 Task: Find connections with filter location Biswān with filter topic #Businesswith filter profile language English with filter current company NoBroker.com with filter school SOA University Corporate Relation with filter industry Restaurants with filter service category Translation with filter keywords title Landscaping Worker
Action: Mouse moved to (505, 57)
Screenshot: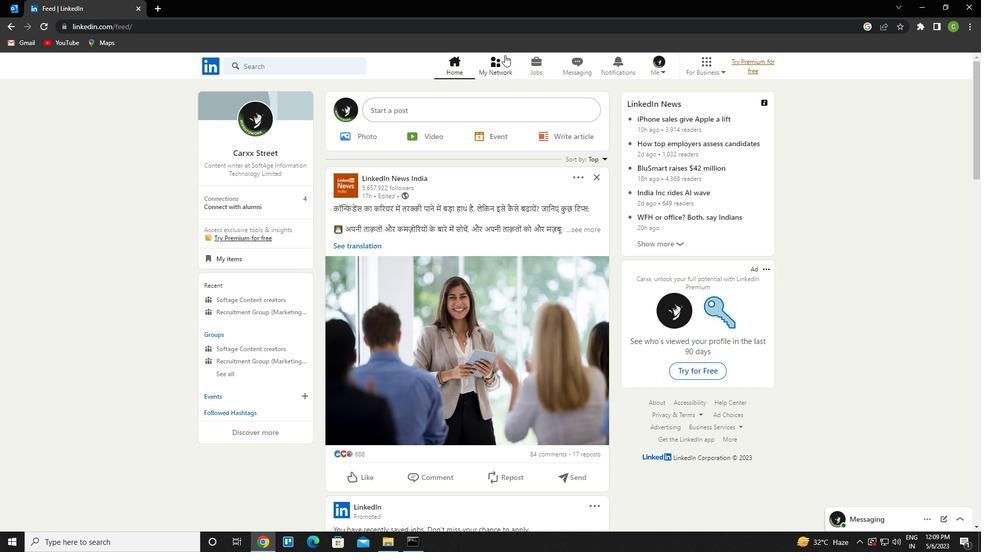 
Action: Mouse pressed left at (505, 57)
Screenshot: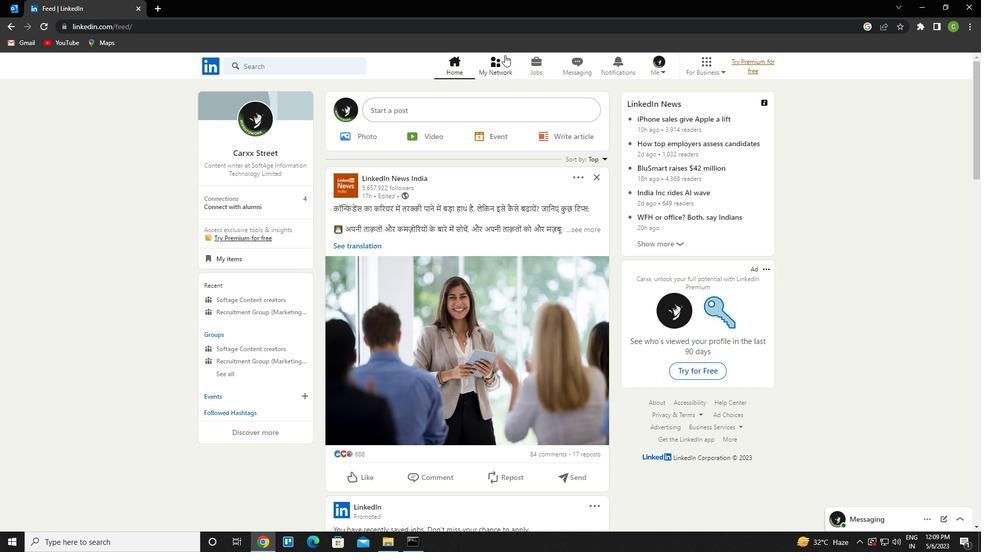 
Action: Mouse moved to (292, 126)
Screenshot: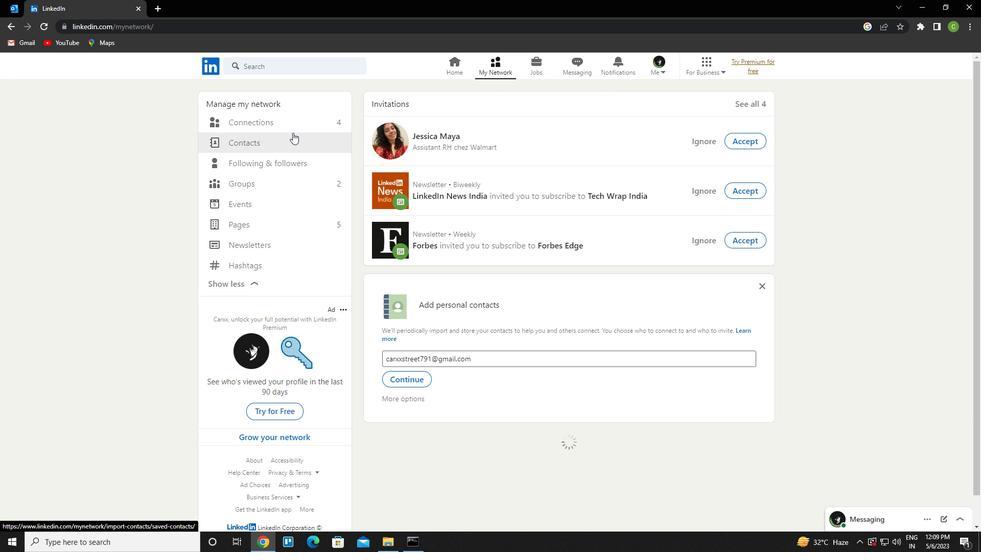 
Action: Mouse pressed left at (292, 126)
Screenshot: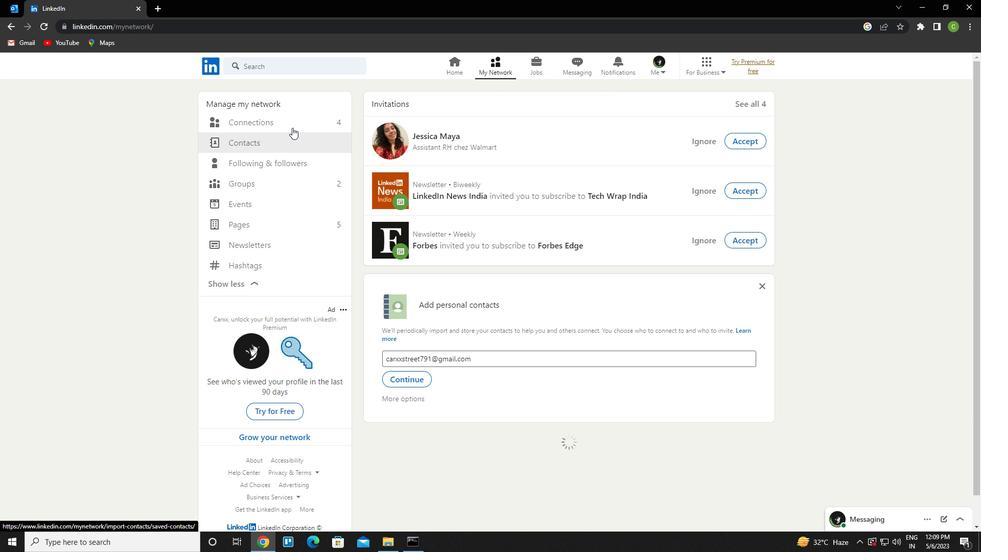 
Action: Mouse moved to (570, 123)
Screenshot: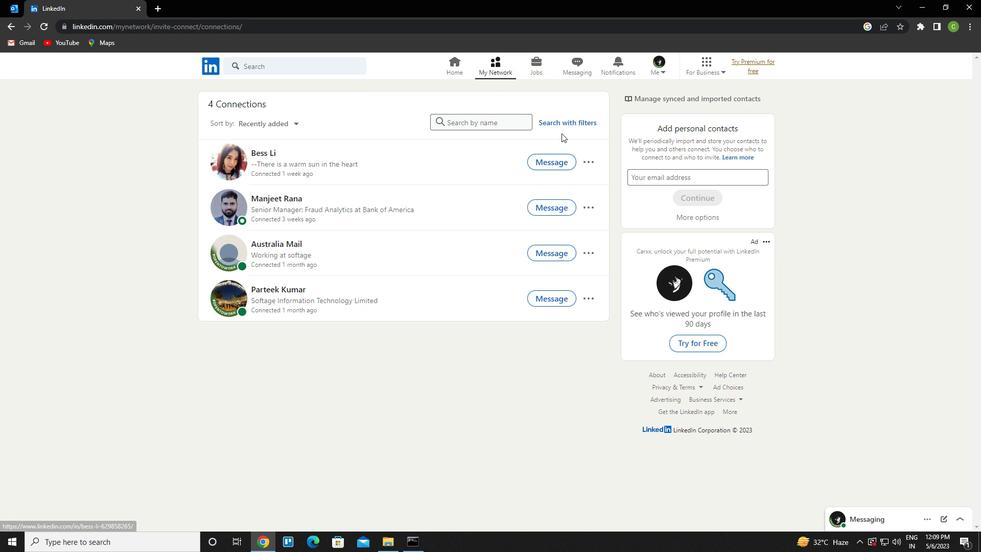 
Action: Mouse pressed left at (570, 123)
Screenshot: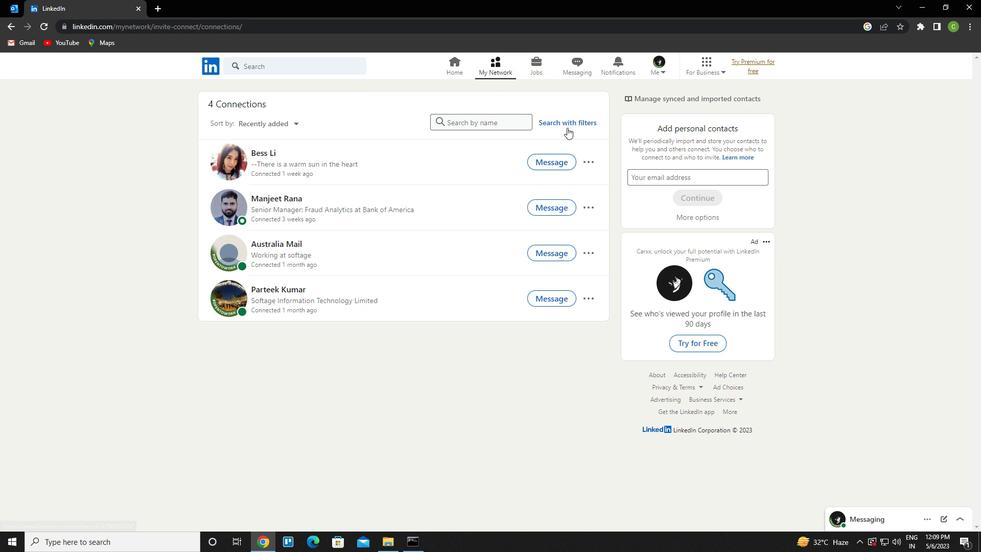 
Action: Mouse moved to (521, 95)
Screenshot: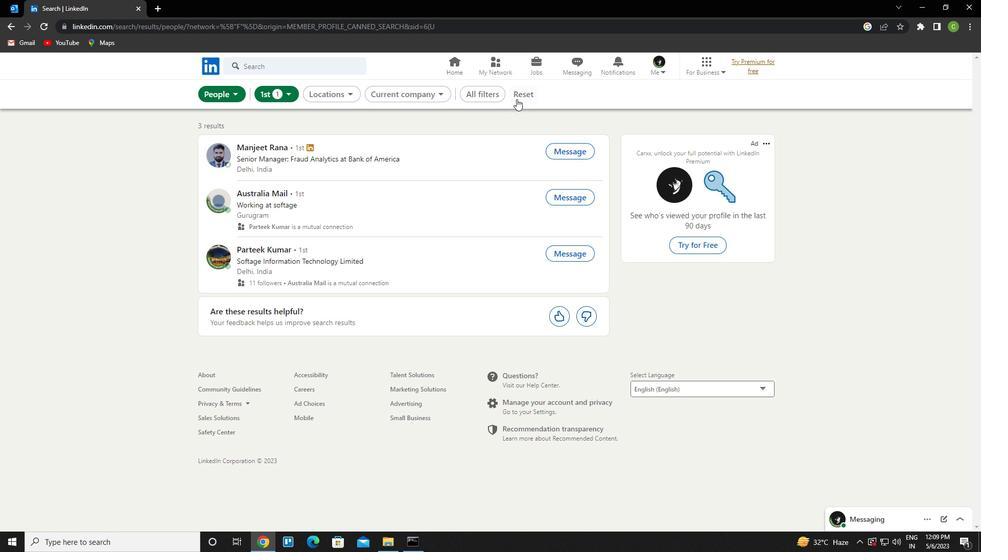
Action: Mouse pressed left at (521, 95)
Screenshot: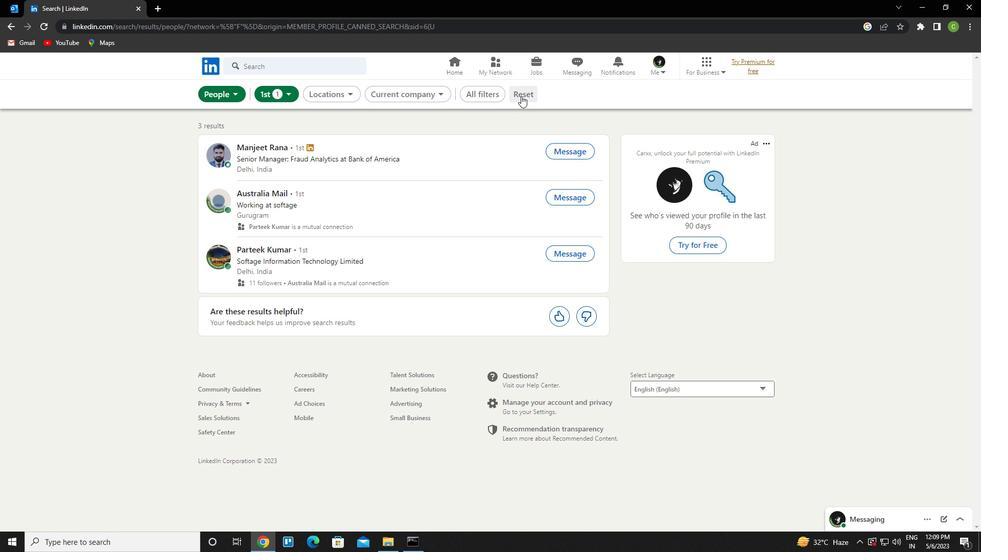 
Action: Mouse moved to (504, 95)
Screenshot: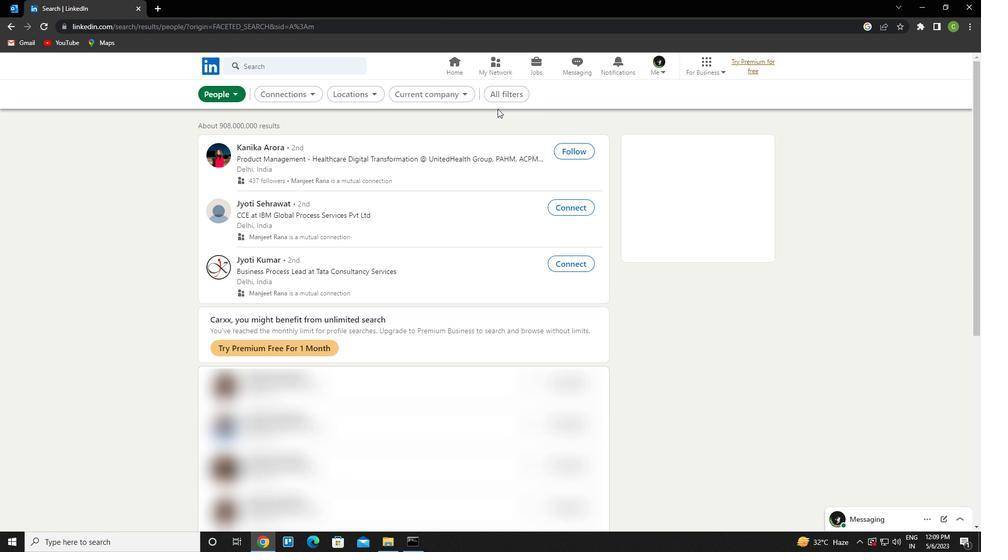 
Action: Mouse pressed left at (504, 95)
Screenshot: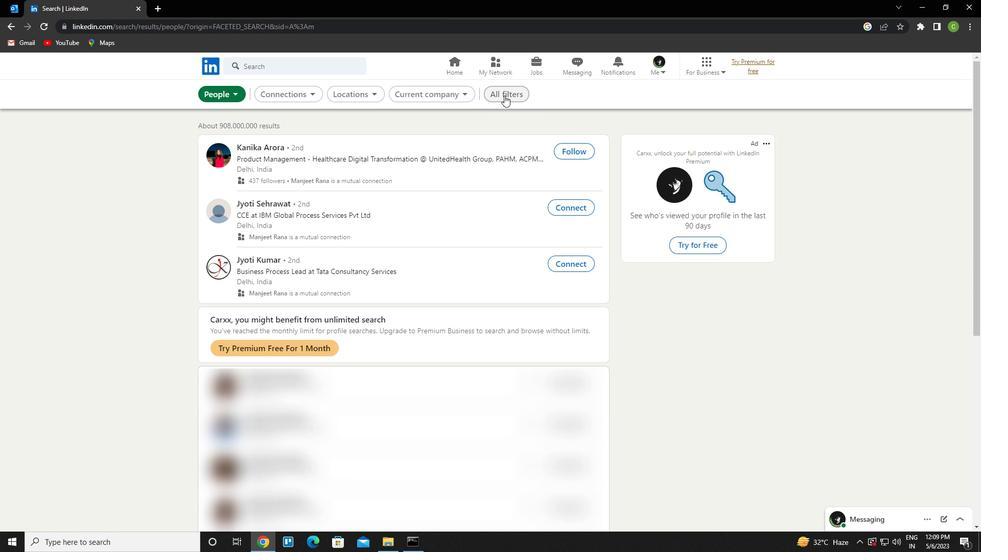 
Action: Mouse moved to (818, 361)
Screenshot: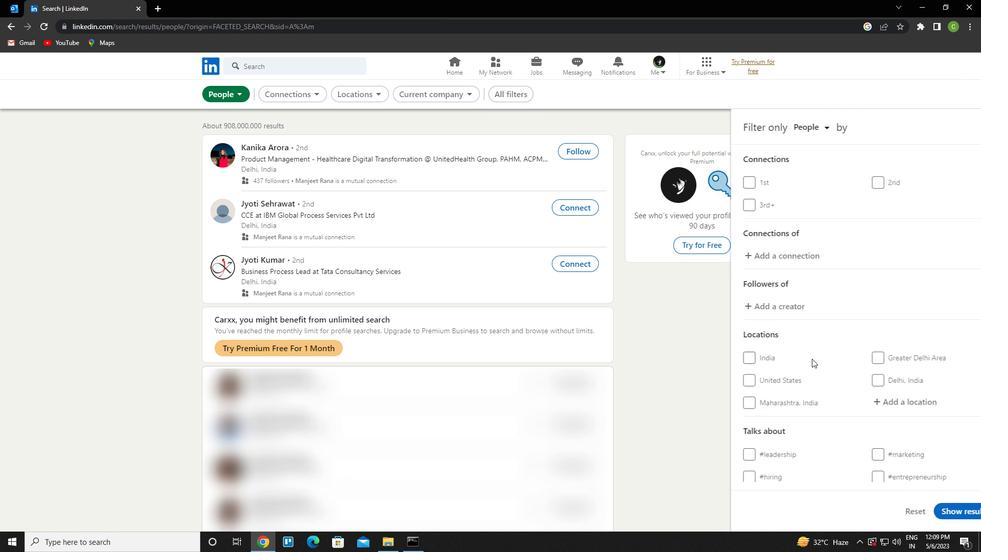 
Action: Mouse scrolled (818, 360) with delta (0, 0)
Screenshot: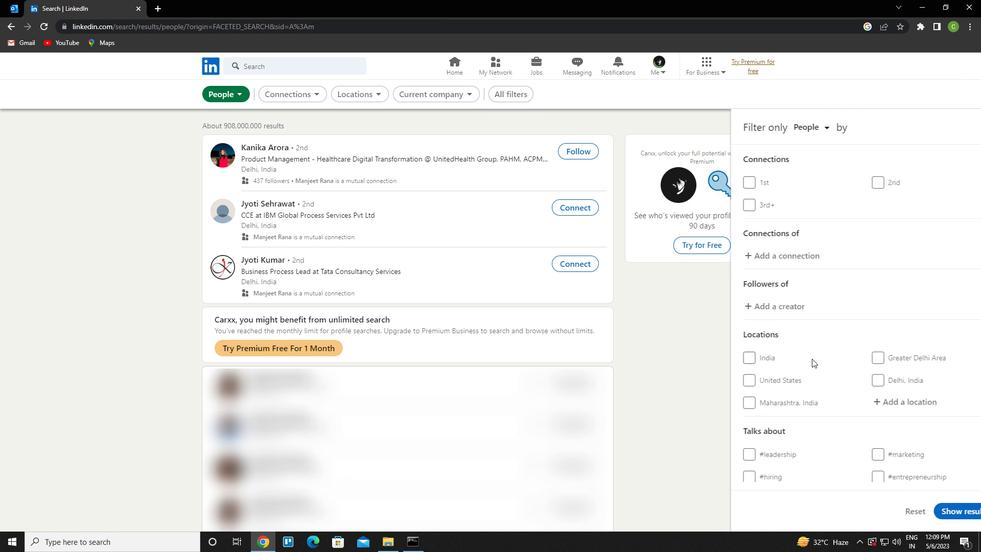 
Action: Mouse scrolled (818, 360) with delta (0, 0)
Screenshot: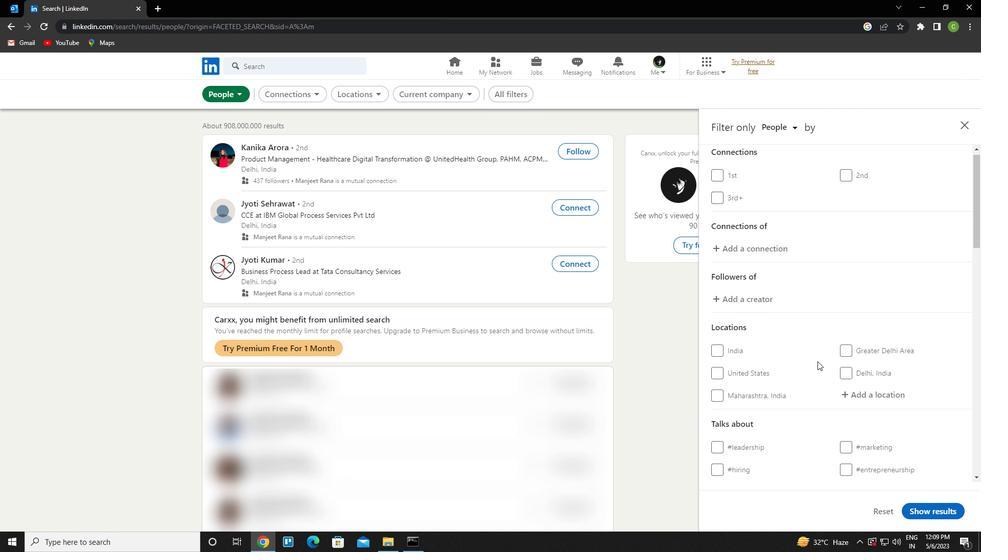 
Action: Mouse moved to (889, 304)
Screenshot: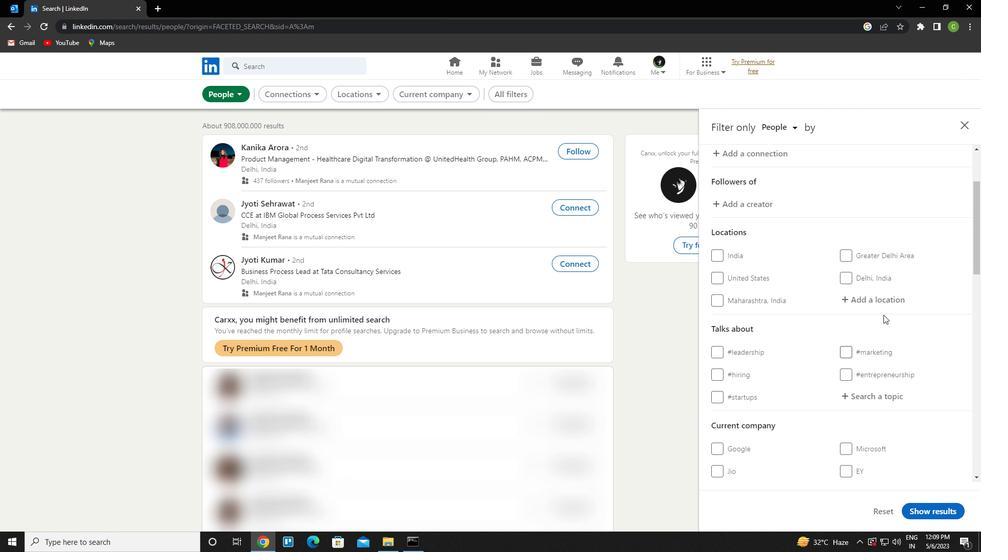 
Action: Mouse pressed left at (889, 304)
Screenshot: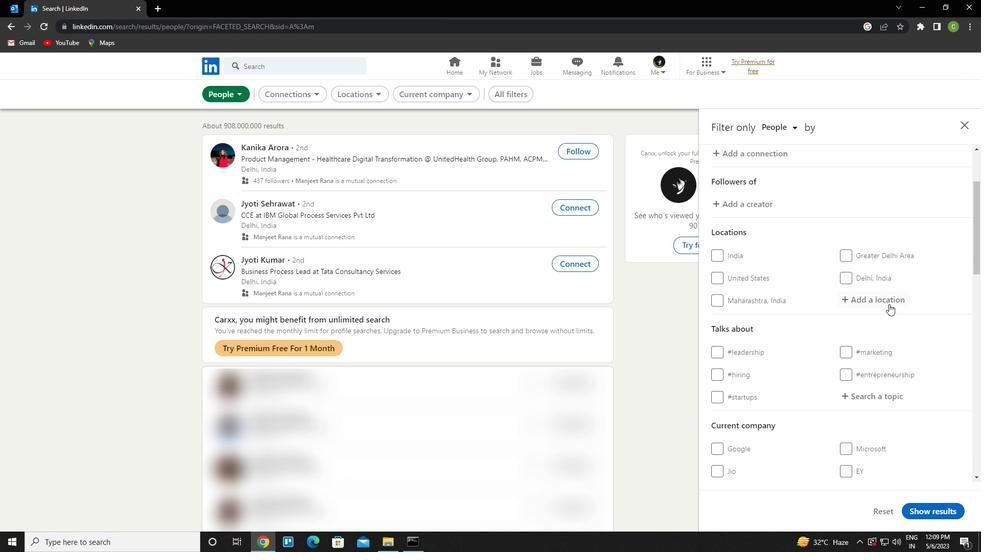 
Action: Key pressed <Key.caps_lock>b<Key.caps_lock>iswan<Key.down><Key.enter>
Screenshot: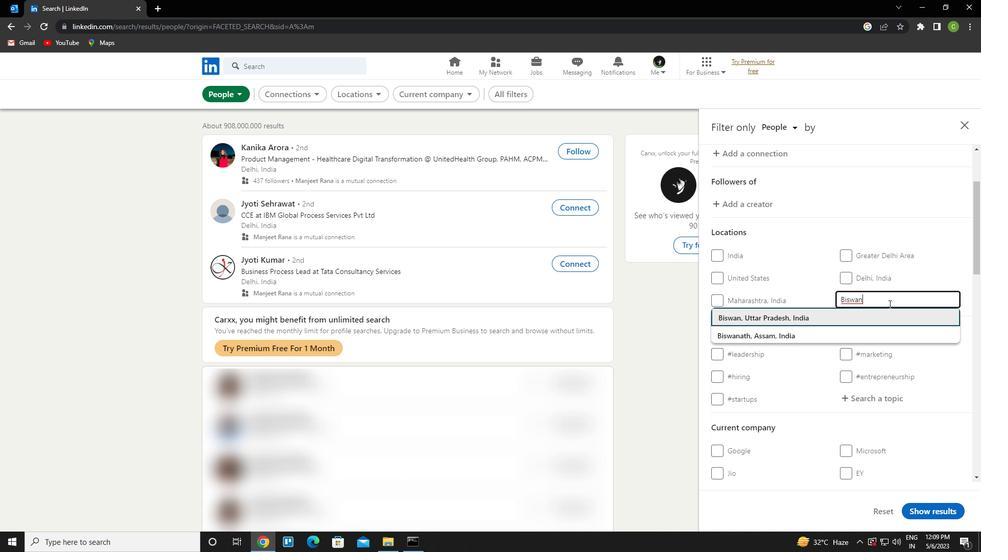 
Action: Mouse moved to (877, 418)
Screenshot: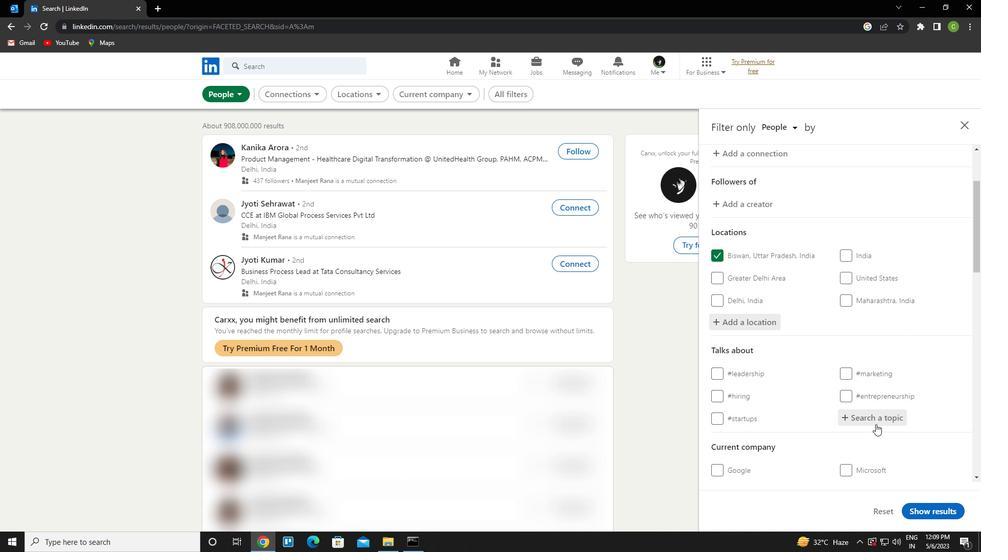 
Action: Mouse pressed left at (877, 418)
Screenshot: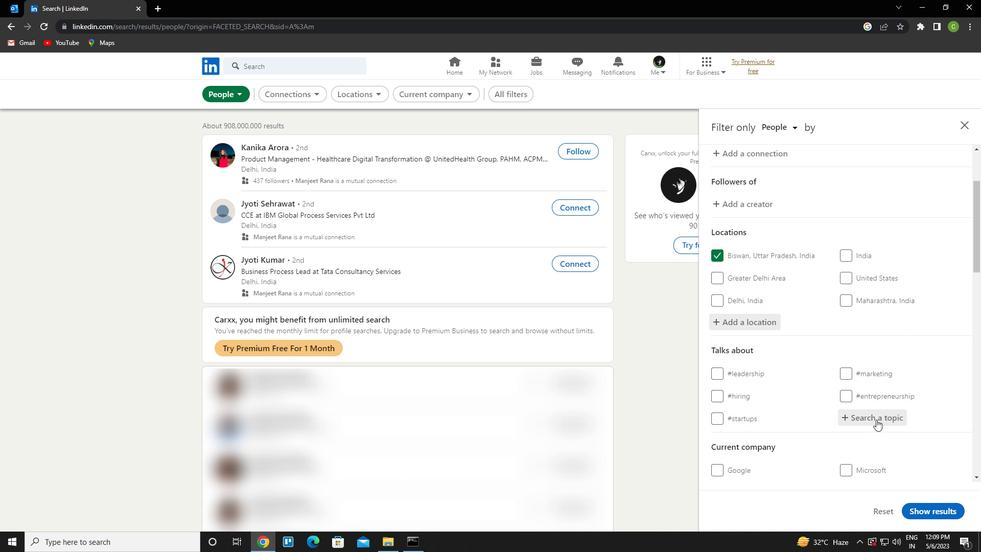 
Action: Key pressed <Key.caps_lock>h<Key.caps_lock>iringand<Key.space><Key.backspace>promotion<Key.down><Key.enter>
Screenshot: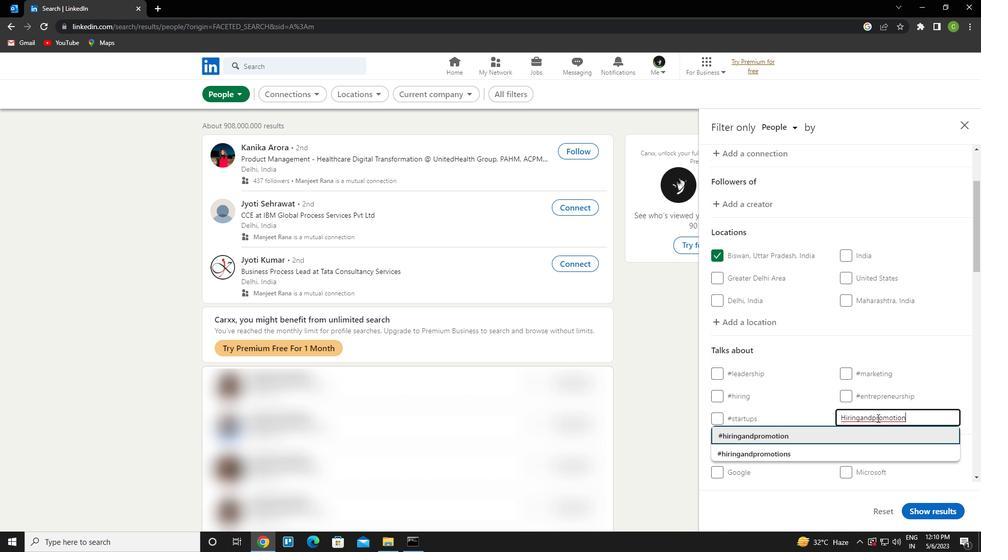 
Action: Mouse moved to (862, 425)
Screenshot: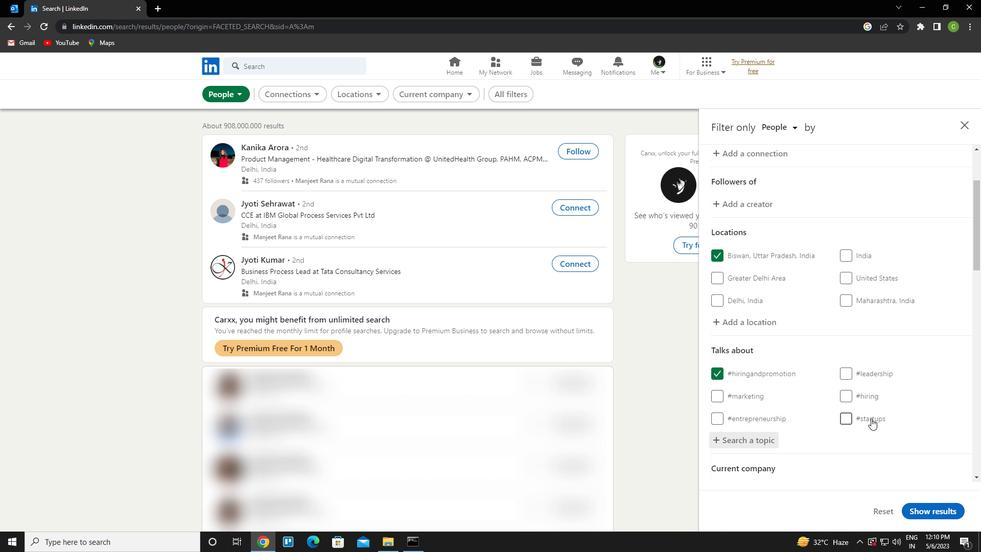 
Action: Mouse scrolled (862, 424) with delta (0, 0)
Screenshot: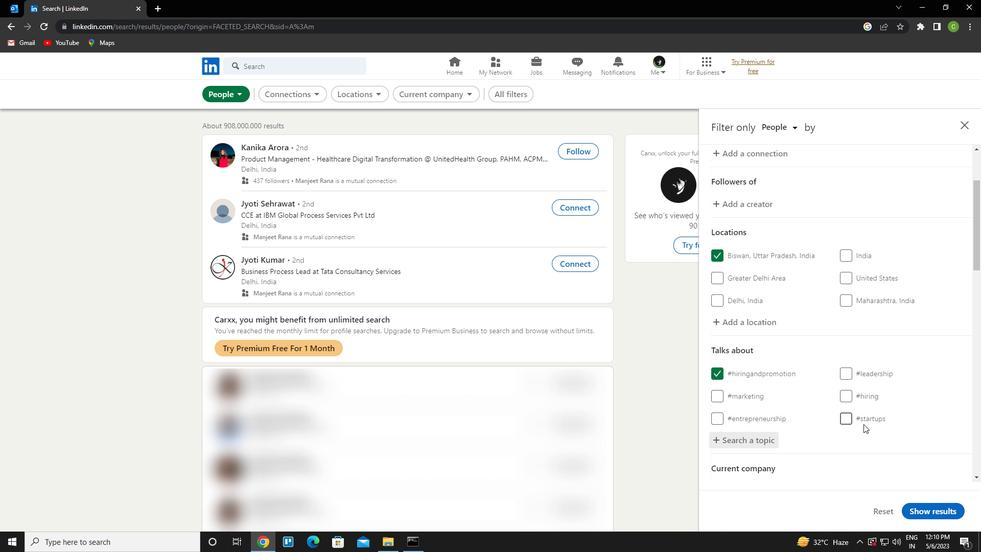 
Action: Mouse moved to (860, 427)
Screenshot: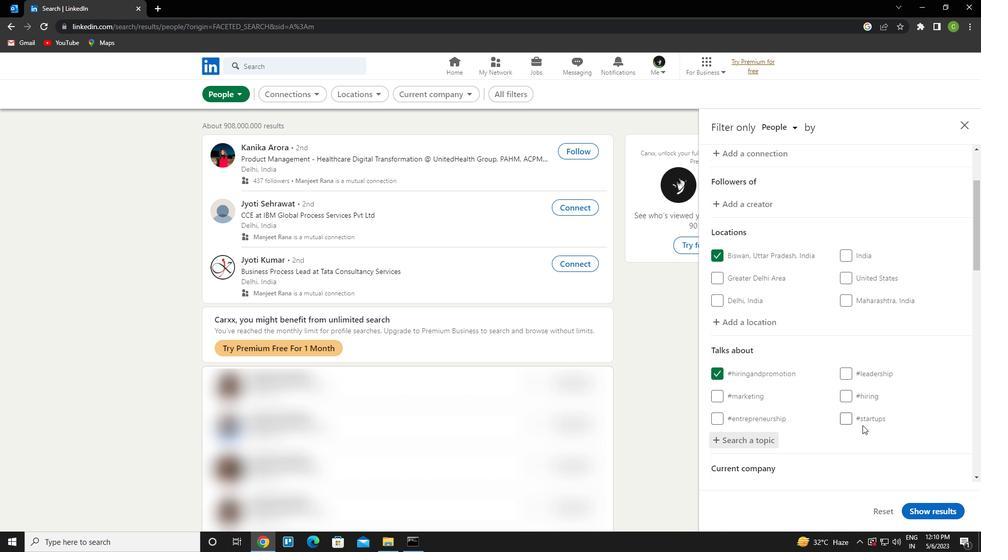 
Action: Mouse scrolled (860, 427) with delta (0, 0)
Screenshot: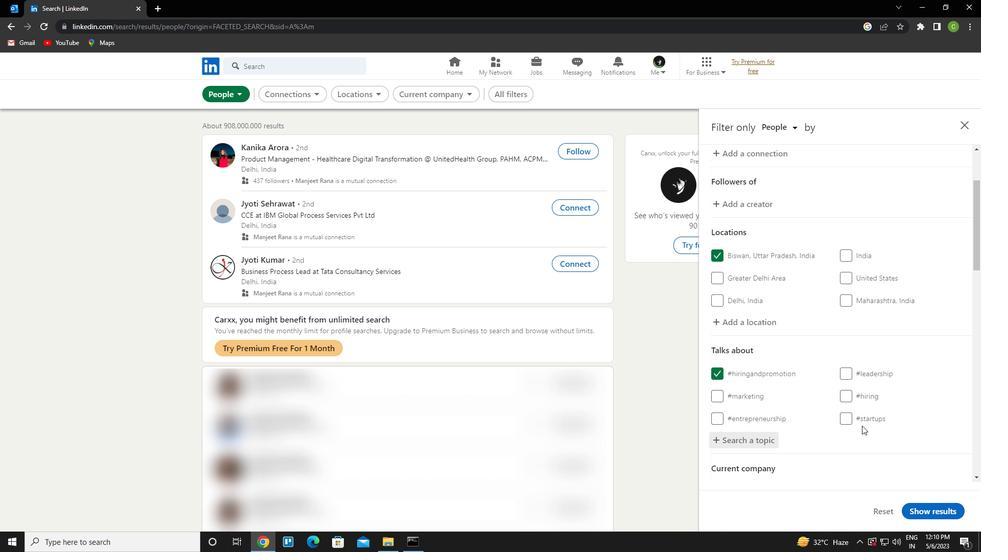 
Action: Mouse moved to (860, 428)
Screenshot: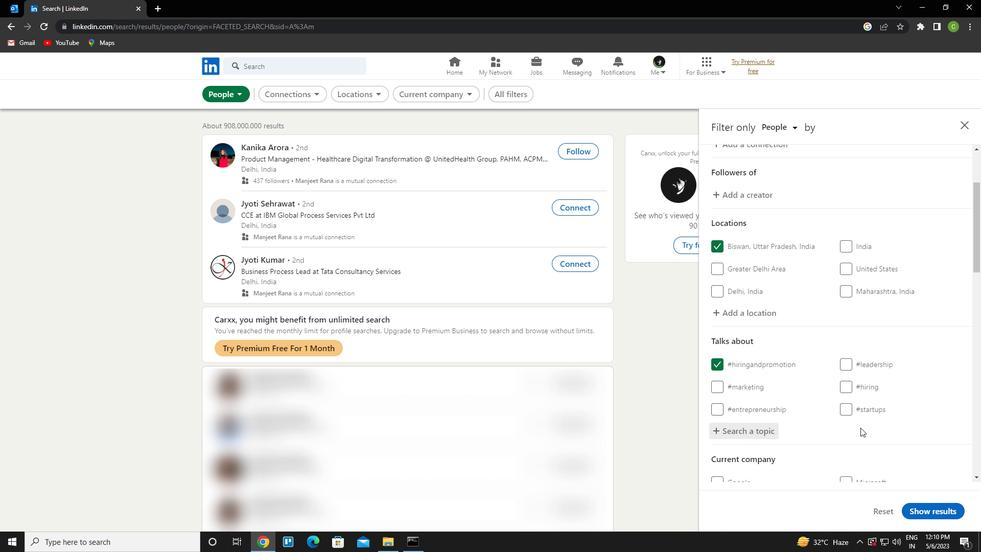 
Action: Mouse scrolled (860, 427) with delta (0, 0)
Screenshot: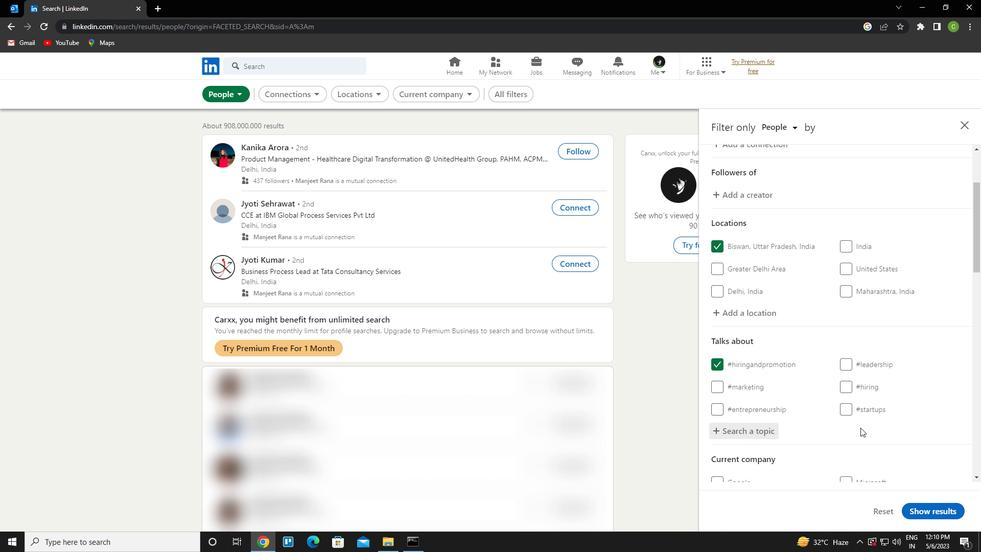 
Action: Mouse scrolled (860, 427) with delta (0, 0)
Screenshot: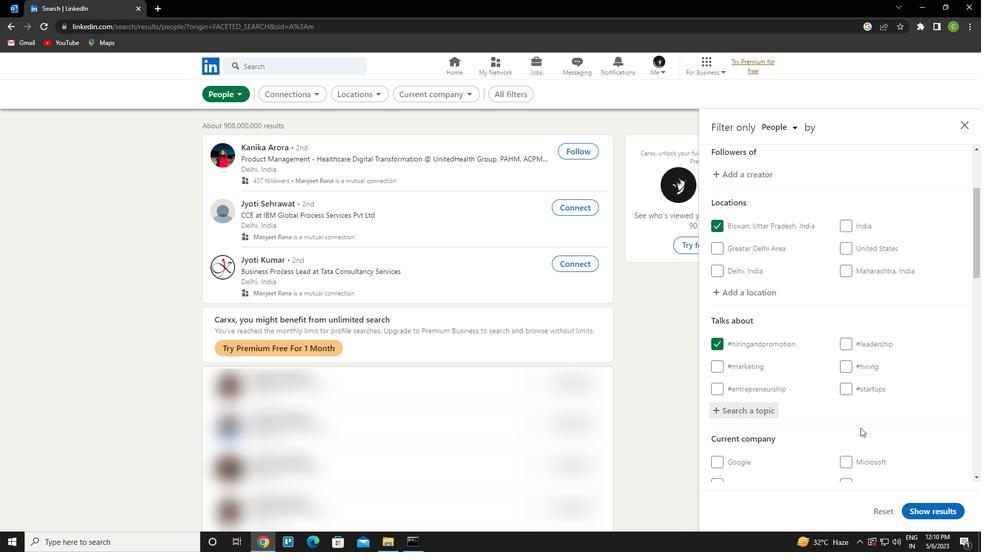 
Action: Mouse scrolled (860, 427) with delta (0, 0)
Screenshot: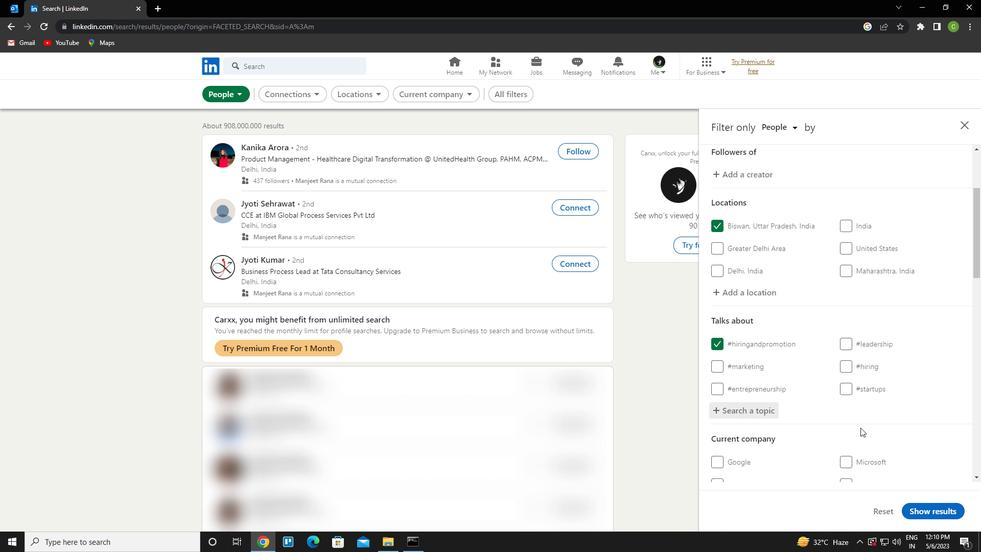 
Action: Mouse scrolled (860, 427) with delta (0, 0)
Screenshot: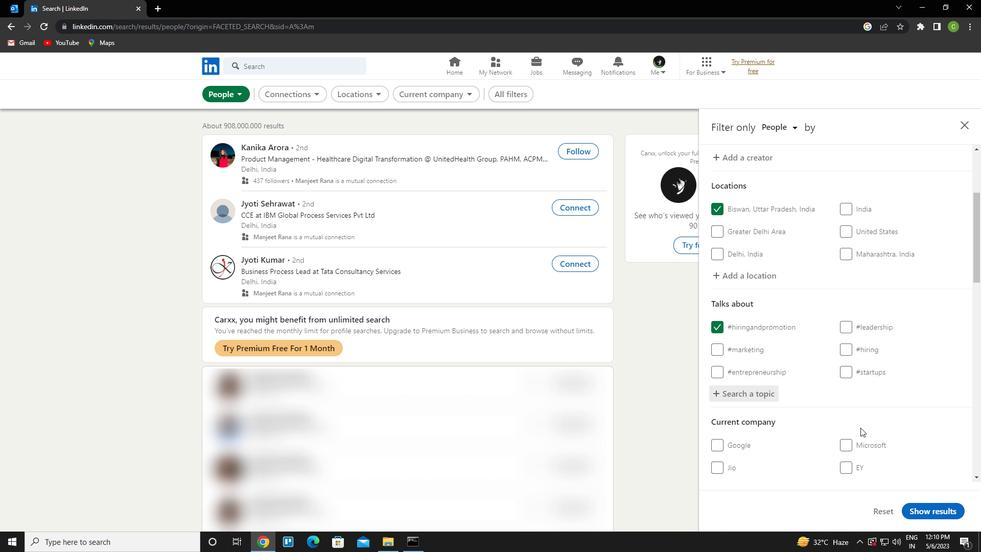 
Action: Mouse moved to (859, 428)
Screenshot: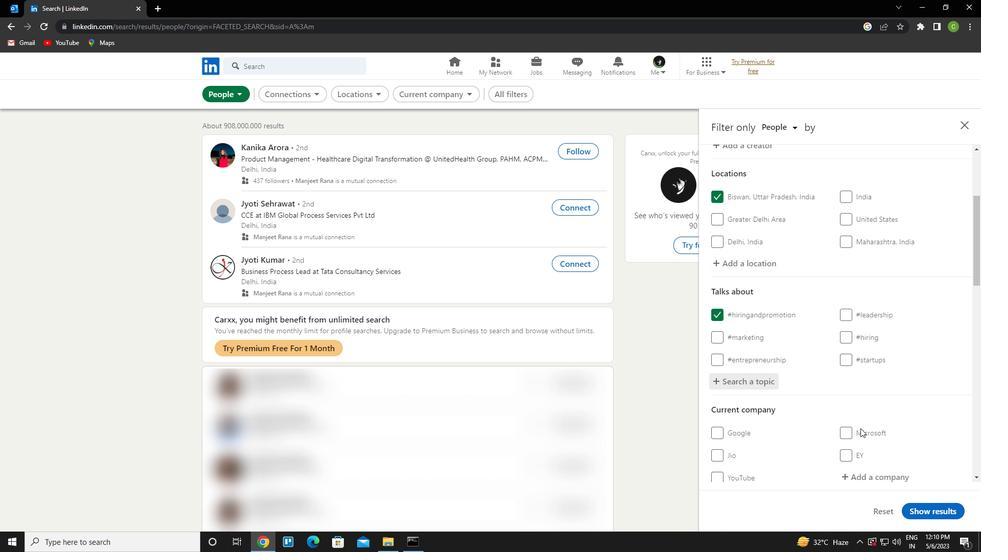 
Action: Mouse scrolled (859, 427) with delta (0, 0)
Screenshot: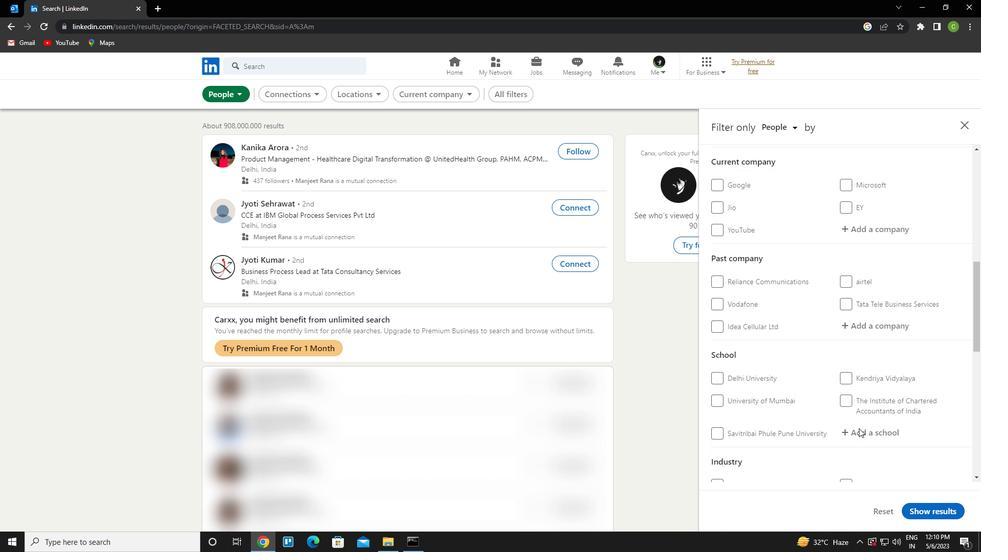 
Action: Mouse scrolled (859, 427) with delta (0, 0)
Screenshot: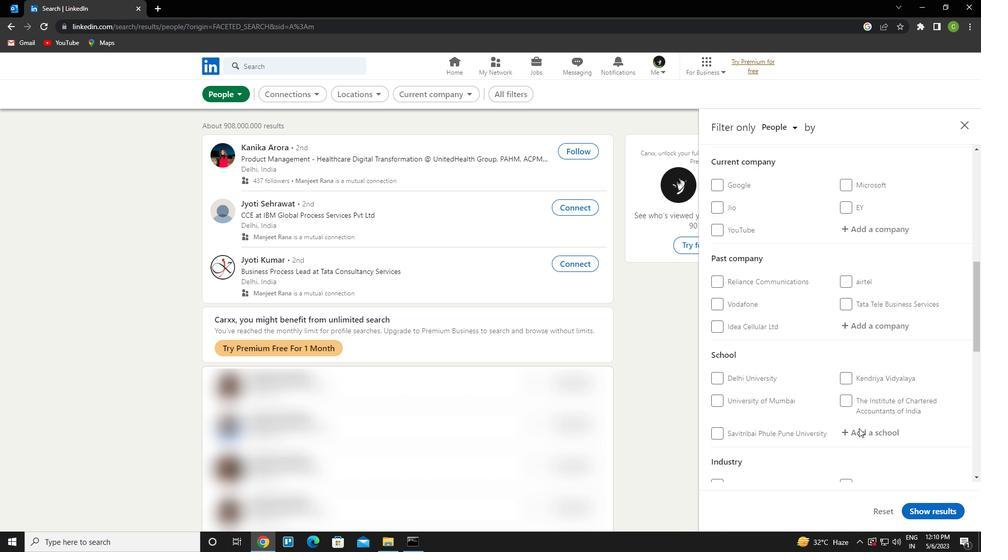 
Action: Mouse moved to (858, 428)
Screenshot: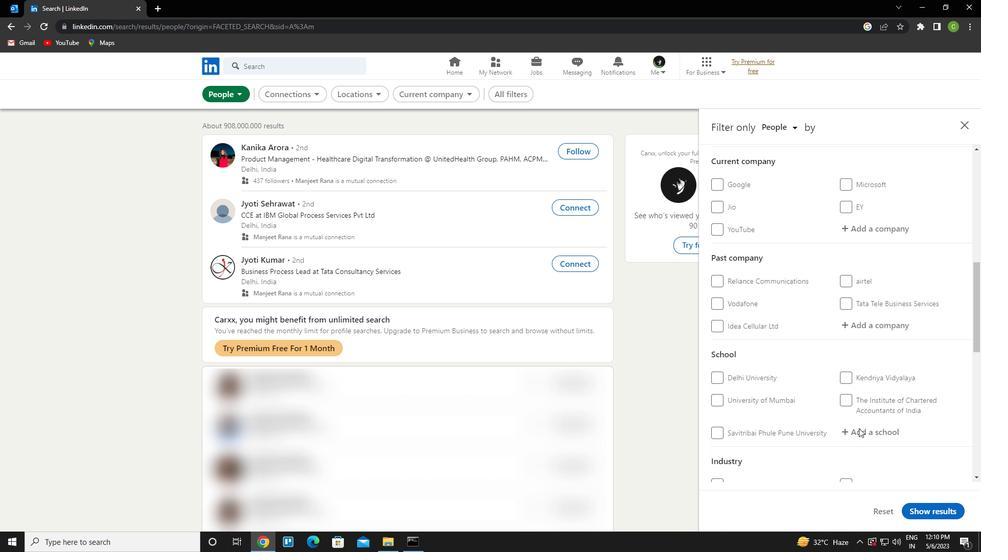 
Action: Mouse scrolled (858, 427) with delta (0, 0)
Screenshot: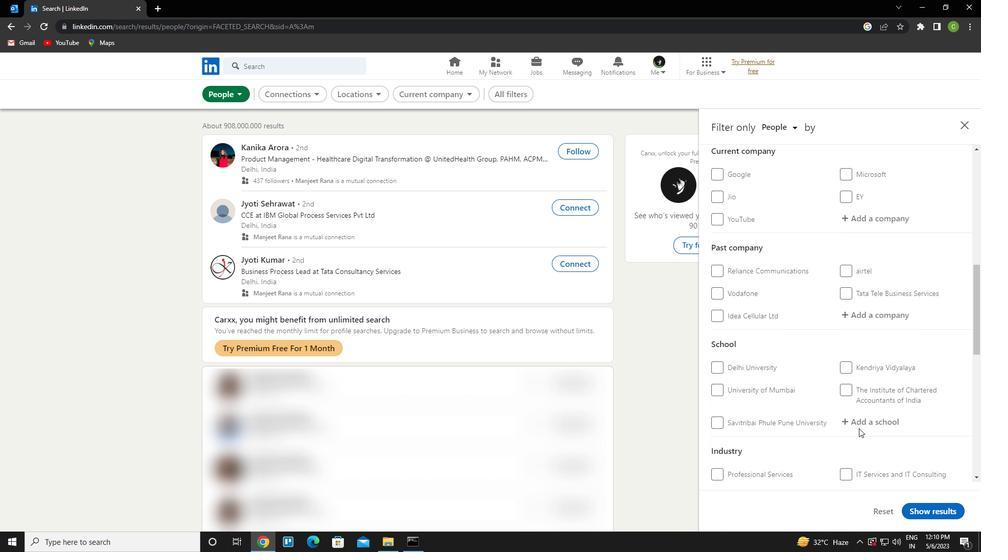 
Action: Mouse moved to (846, 424)
Screenshot: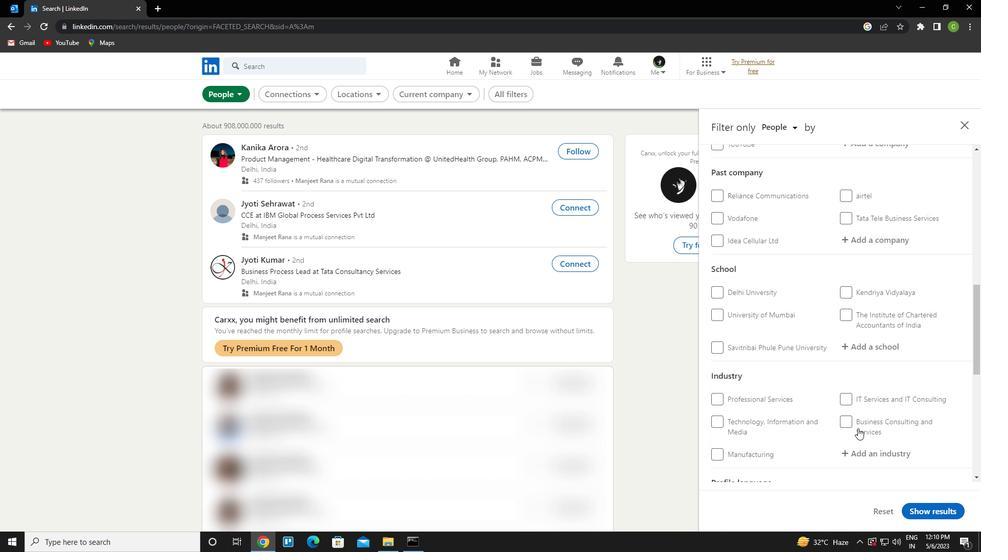 
Action: Mouse scrolled (846, 423) with delta (0, 0)
Screenshot: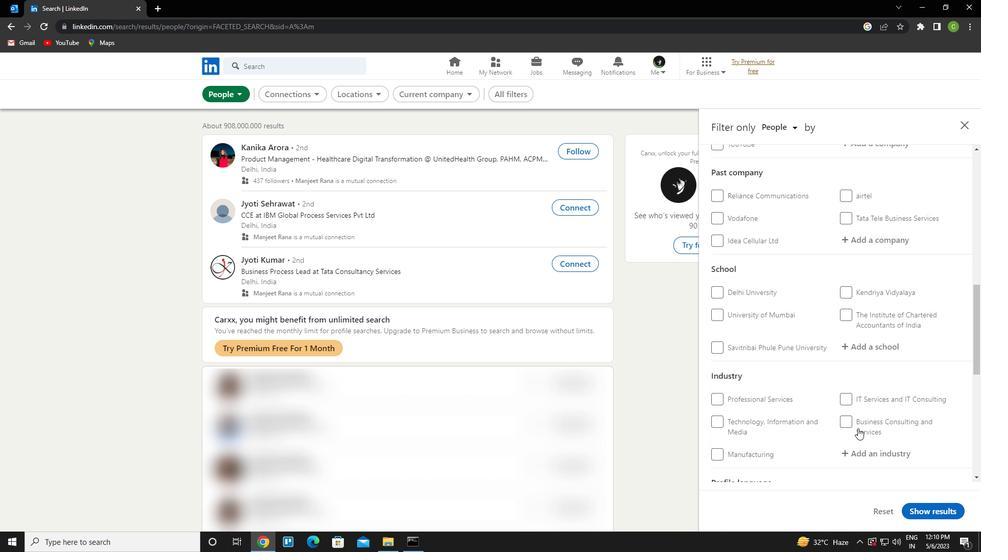 
Action: Mouse moved to (834, 420)
Screenshot: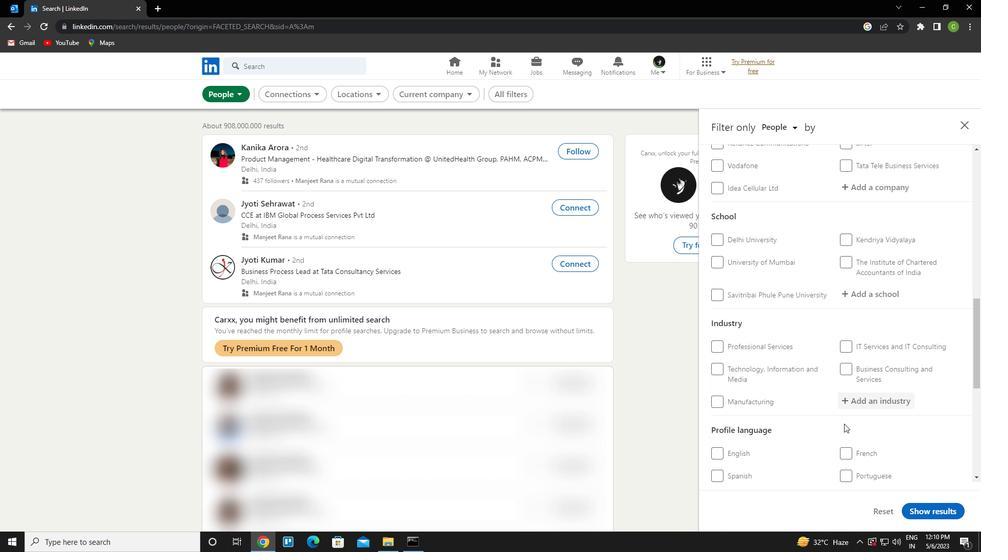 
Action: Mouse scrolled (834, 419) with delta (0, 0)
Screenshot: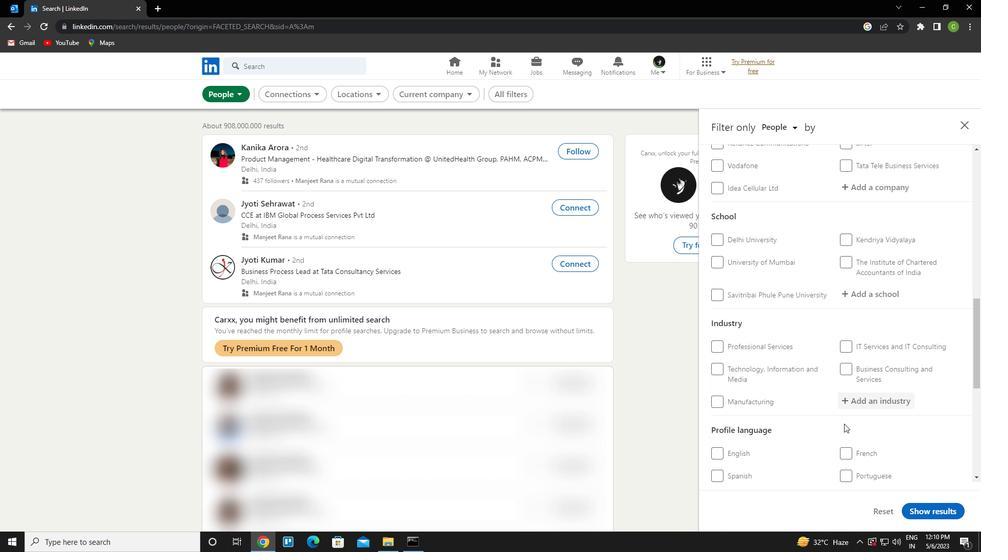 
Action: Mouse moved to (823, 414)
Screenshot: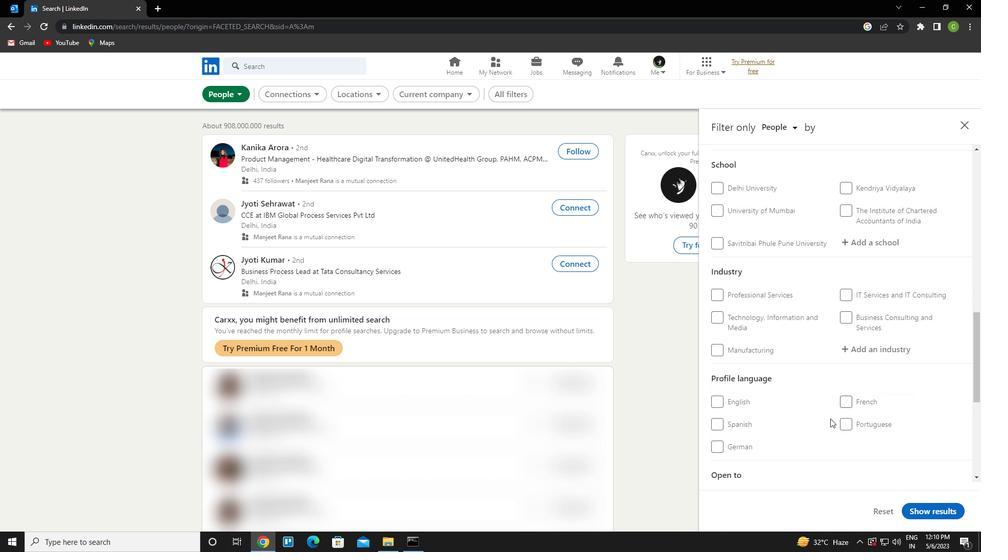 
Action: Mouse scrolled (823, 414) with delta (0, 0)
Screenshot: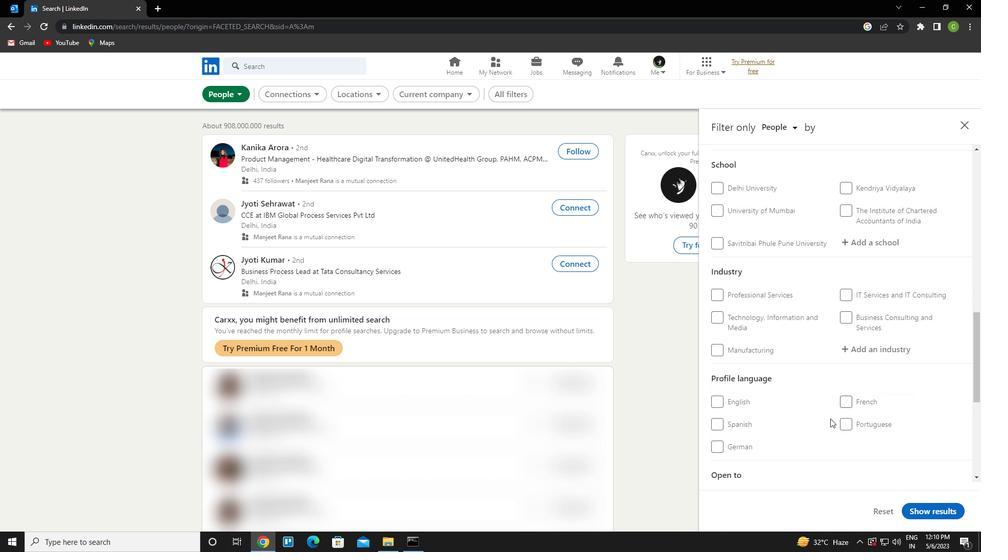 
Action: Mouse moved to (848, 287)
Screenshot: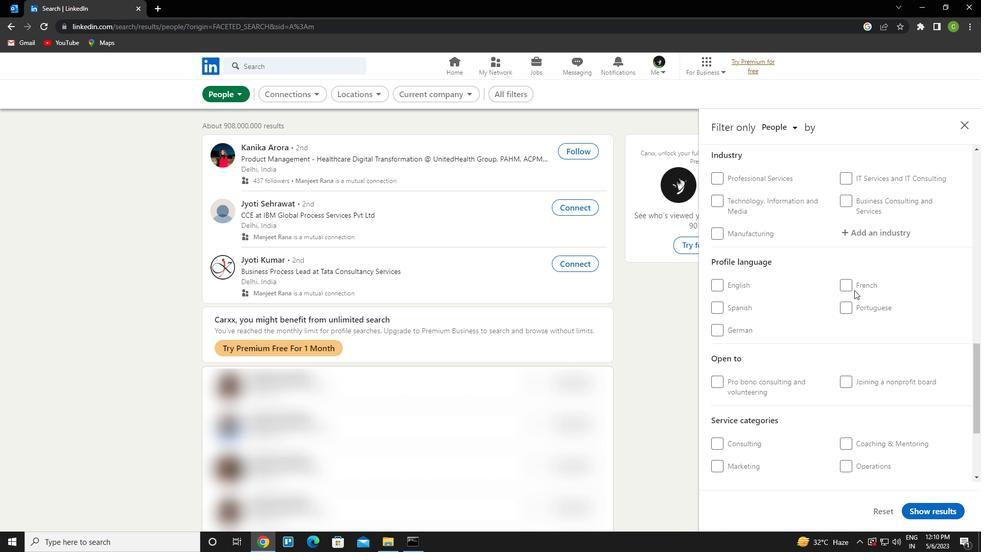 
Action: Mouse pressed left at (848, 287)
Screenshot: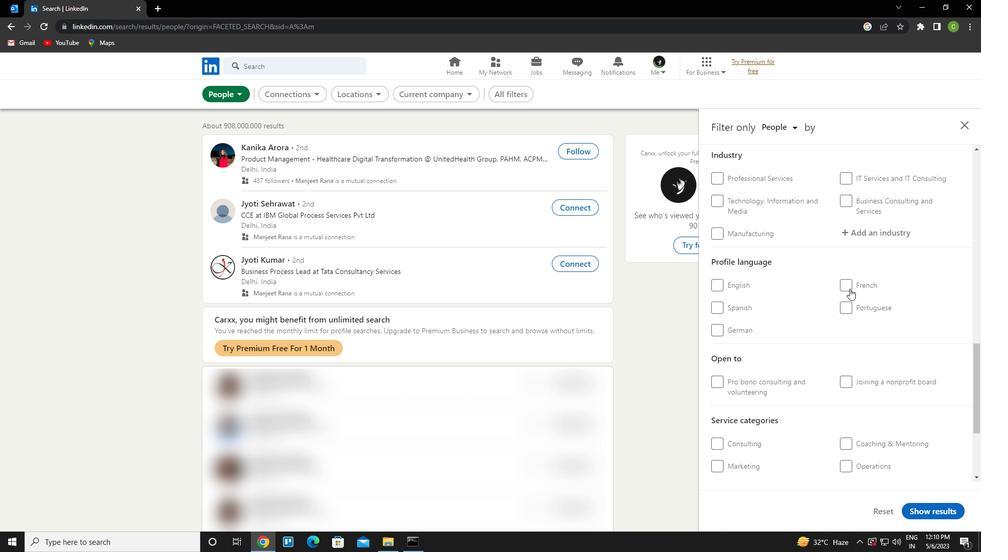 
Action: Mouse moved to (740, 375)
Screenshot: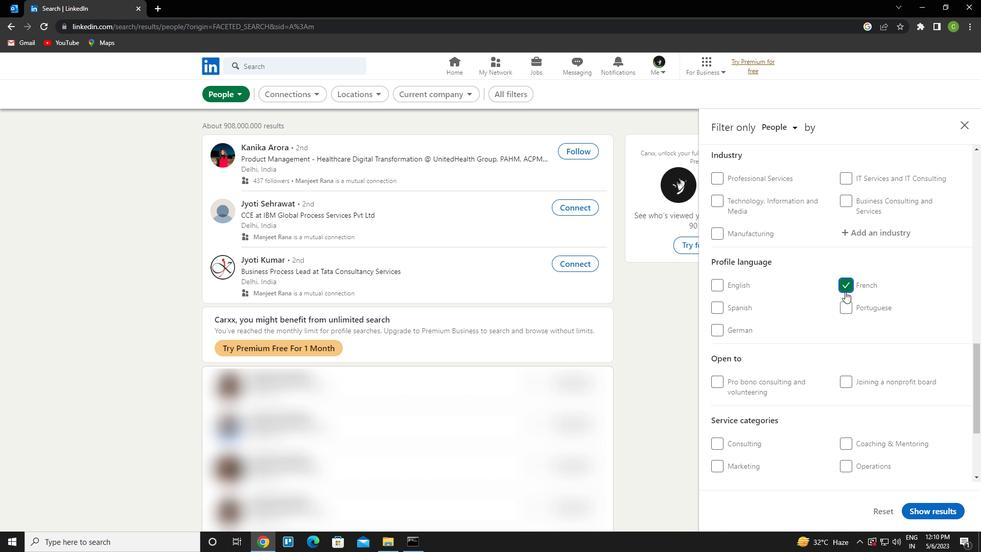 
Action: Mouse scrolled (740, 375) with delta (0, 0)
Screenshot: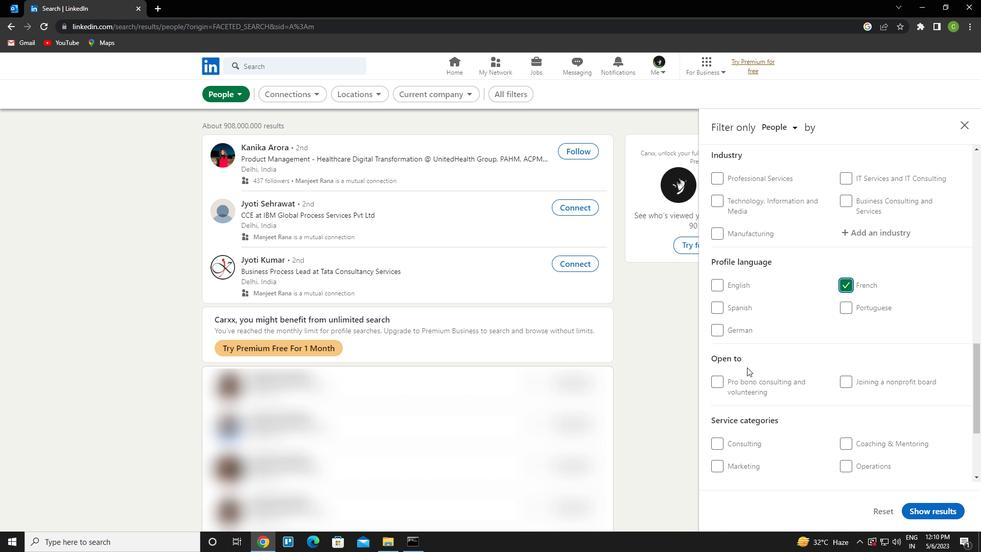 
Action: Mouse moved to (739, 375)
Screenshot: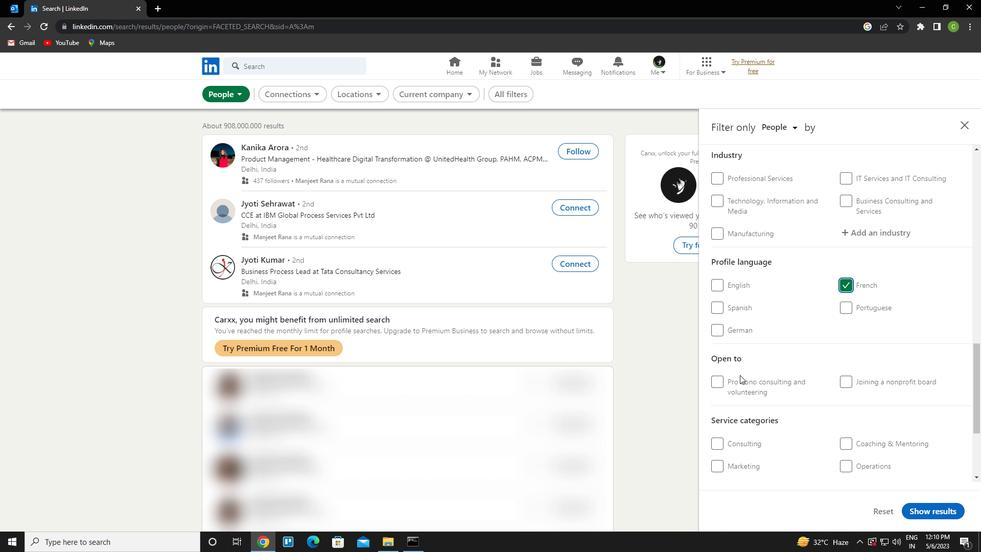 
Action: Mouse scrolled (739, 376) with delta (0, 0)
Screenshot: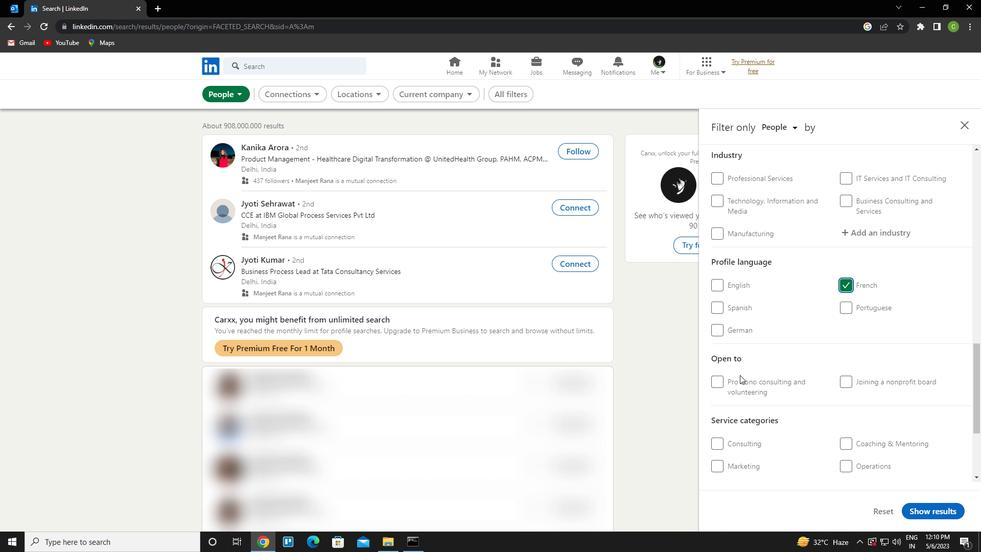 
Action: Mouse scrolled (739, 376) with delta (0, 0)
Screenshot: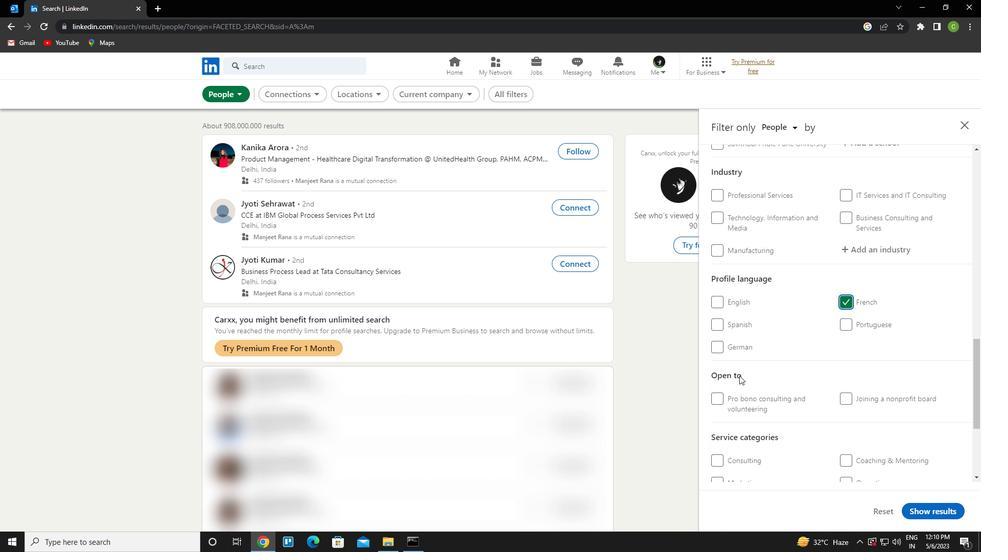 
Action: Mouse scrolled (739, 376) with delta (0, 0)
Screenshot: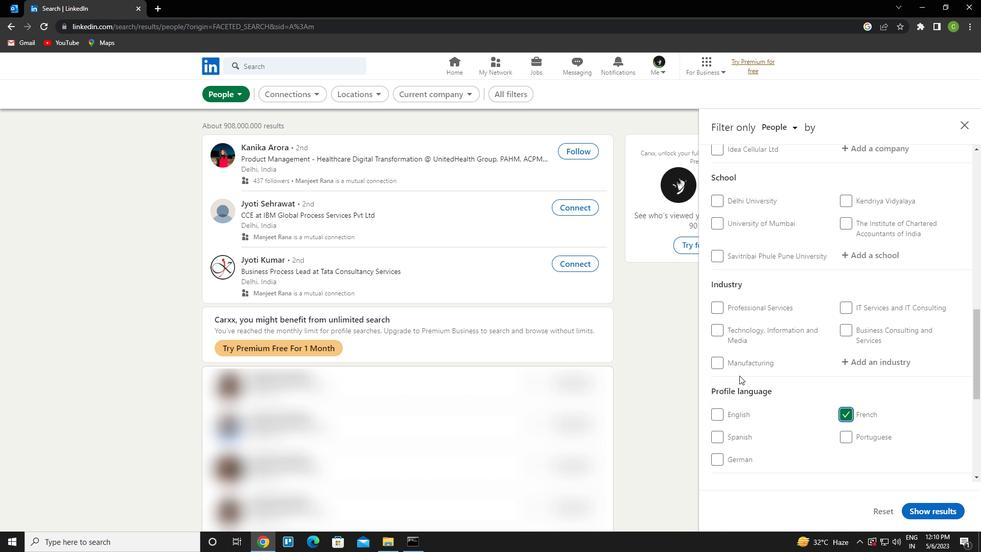 
Action: Mouse scrolled (739, 376) with delta (0, 0)
Screenshot: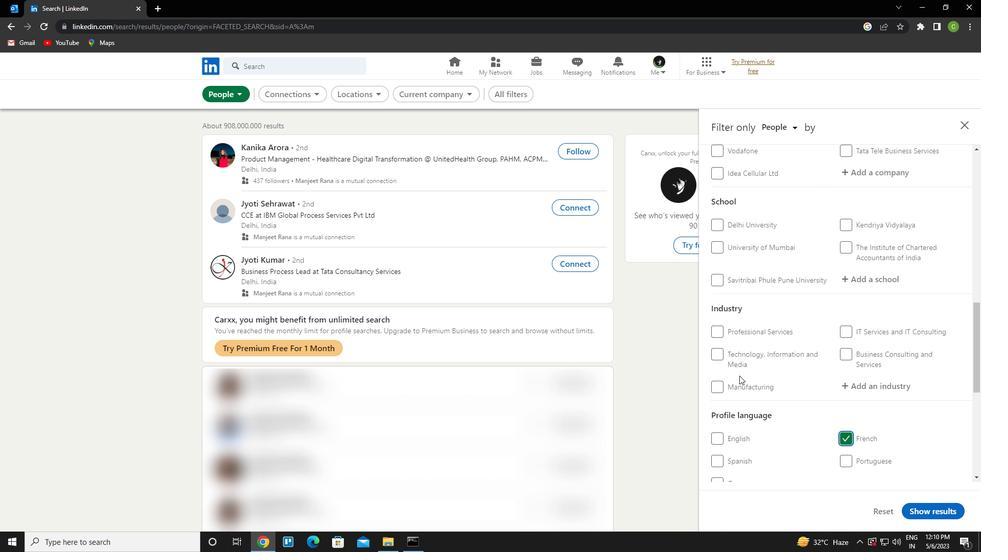 
Action: Mouse scrolled (739, 376) with delta (0, 0)
Screenshot: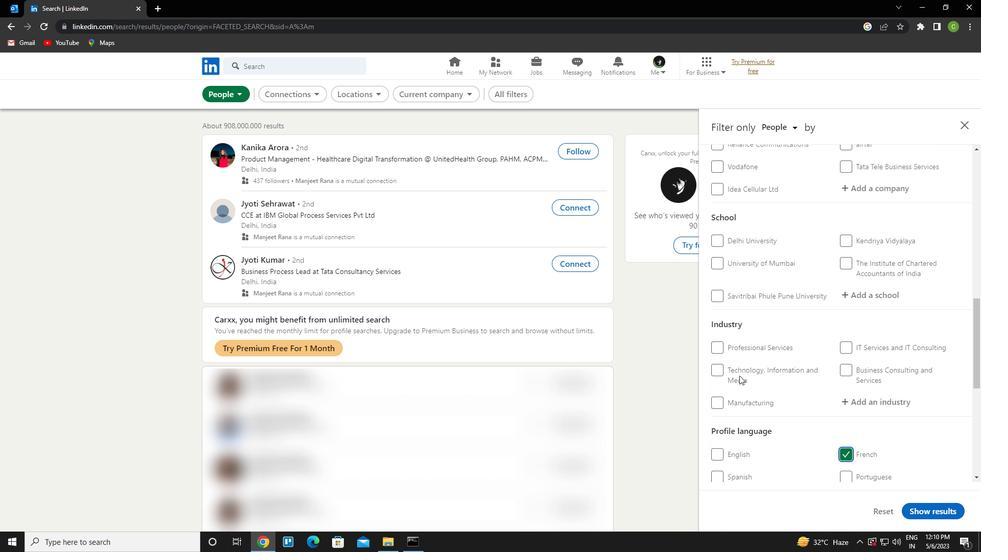 
Action: Mouse scrolled (739, 376) with delta (0, 0)
Screenshot: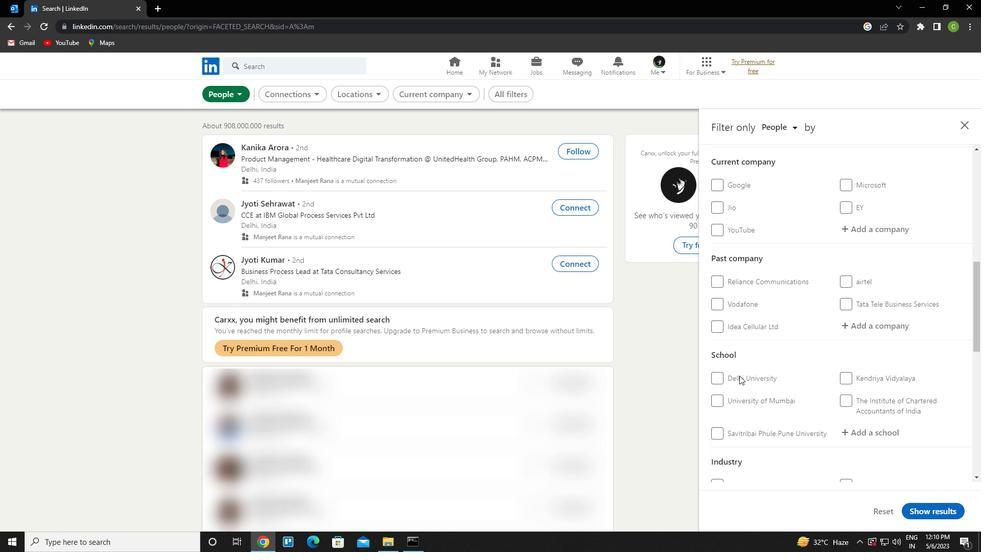 
Action: Mouse scrolled (739, 376) with delta (0, 0)
Screenshot: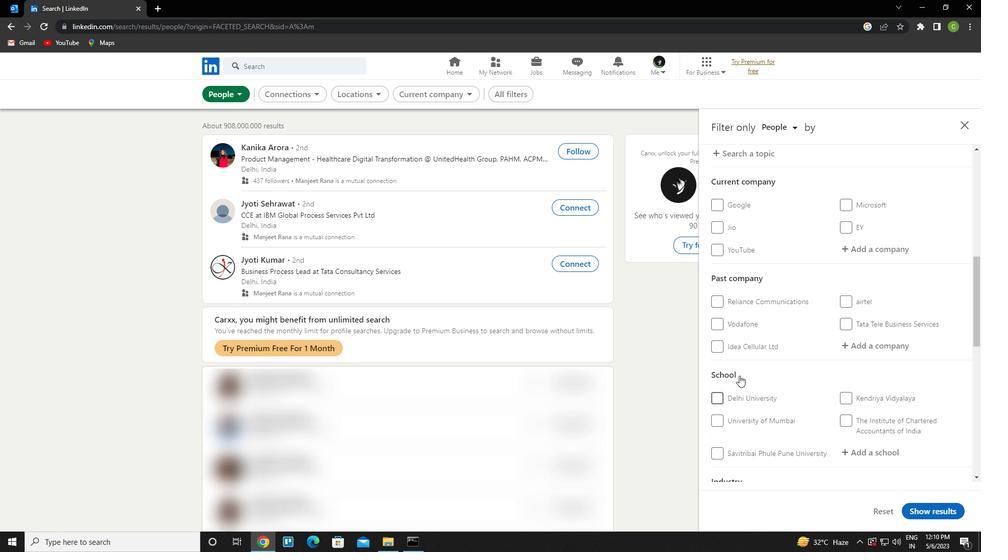 
Action: Mouse moved to (866, 332)
Screenshot: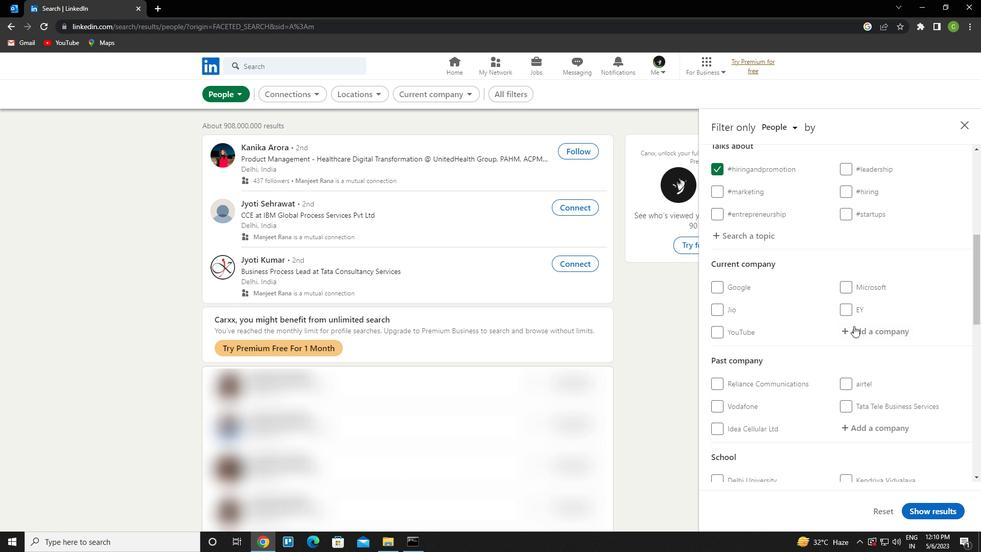 
Action: Mouse pressed left at (866, 332)
Screenshot: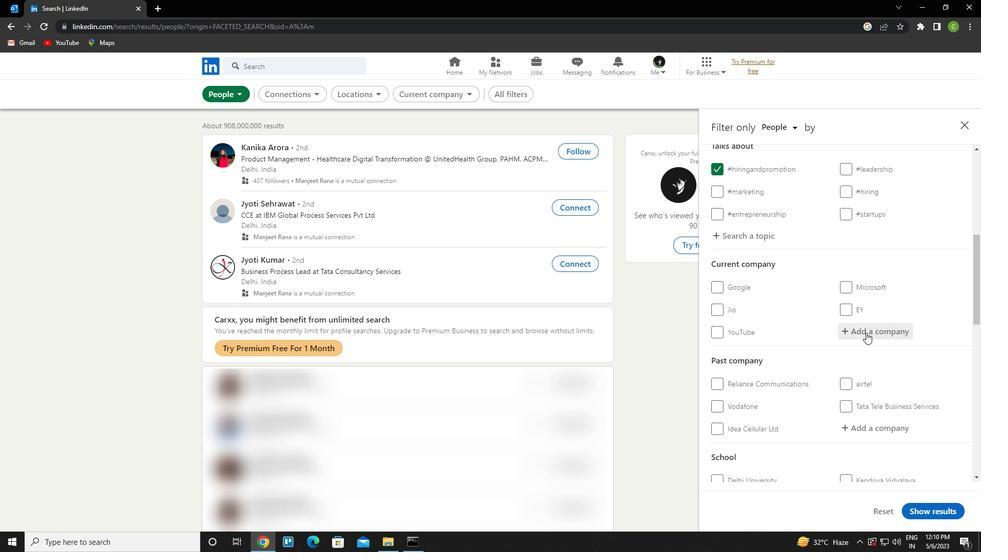 
Action: Key pressed <Key.caps_lock>s<Key.caps_lock>lice<Key.down><Key.enter>
Screenshot: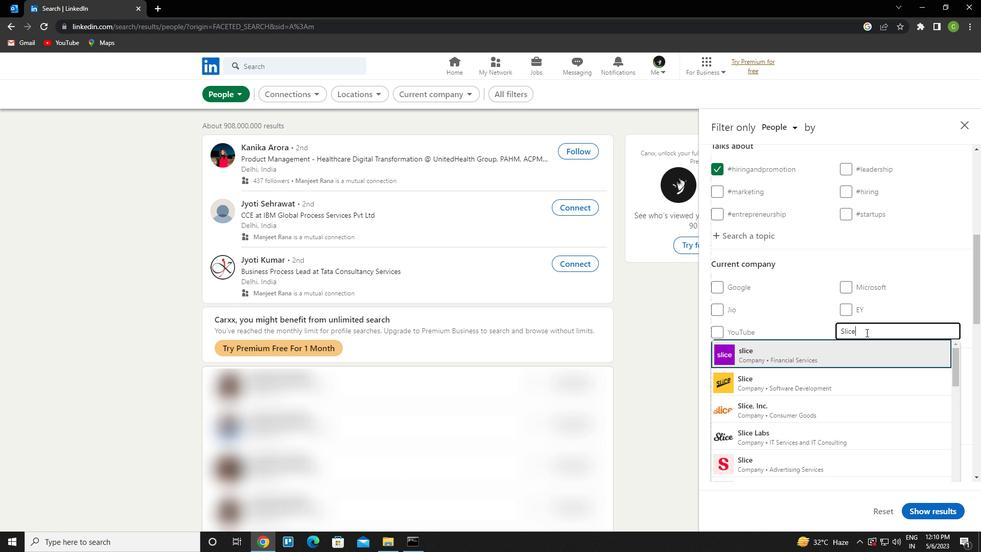 
Action: Mouse scrolled (866, 332) with delta (0, 0)
Screenshot: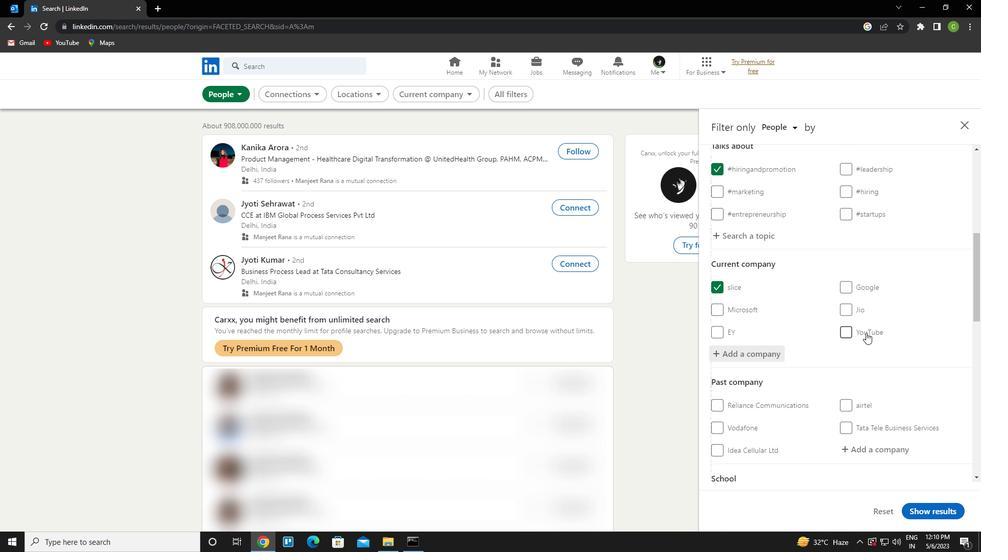 
Action: Mouse scrolled (866, 332) with delta (0, 0)
Screenshot: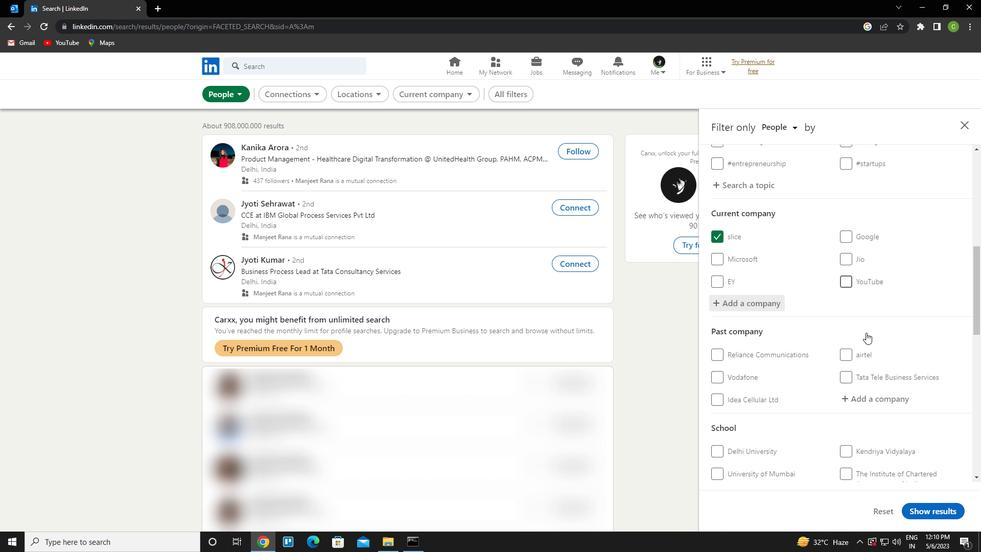 
Action: Mouse scrolled (866, 332) with delta (0, 0)
Screenshot: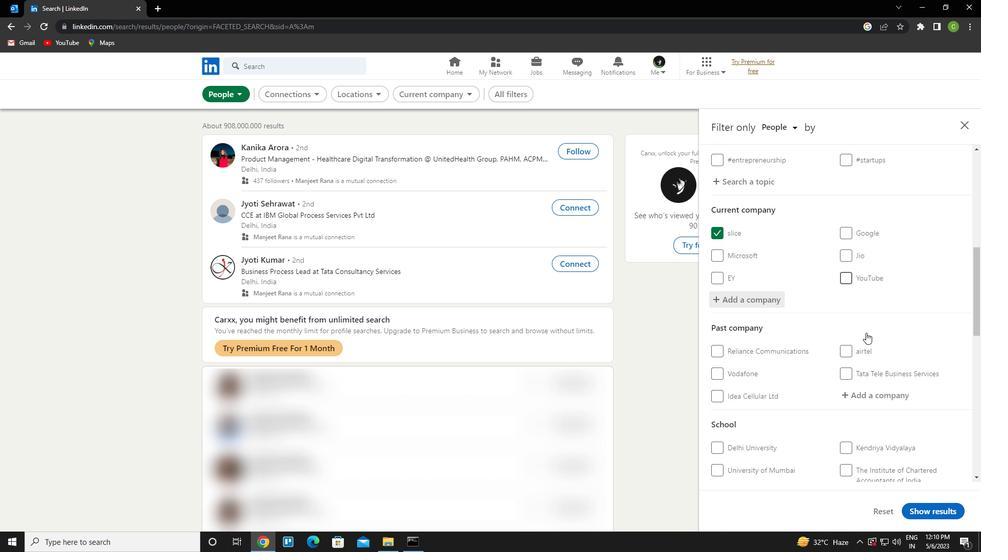 
Action: Mouse scrolled (866, 332) with delta (0, 0)
Screenshot: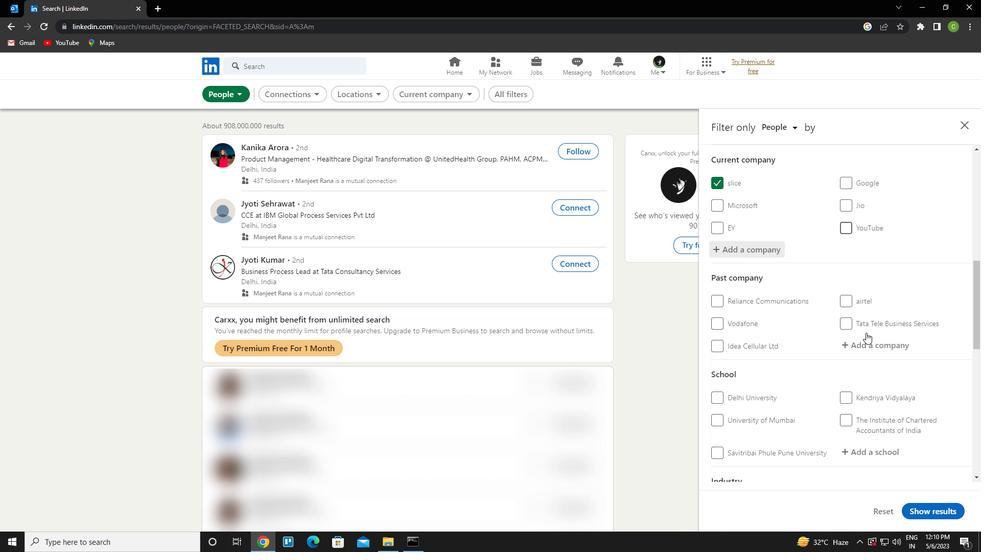 
Action: Mouse scrolled (866, 332) with delta (0, 0)
Screenshot: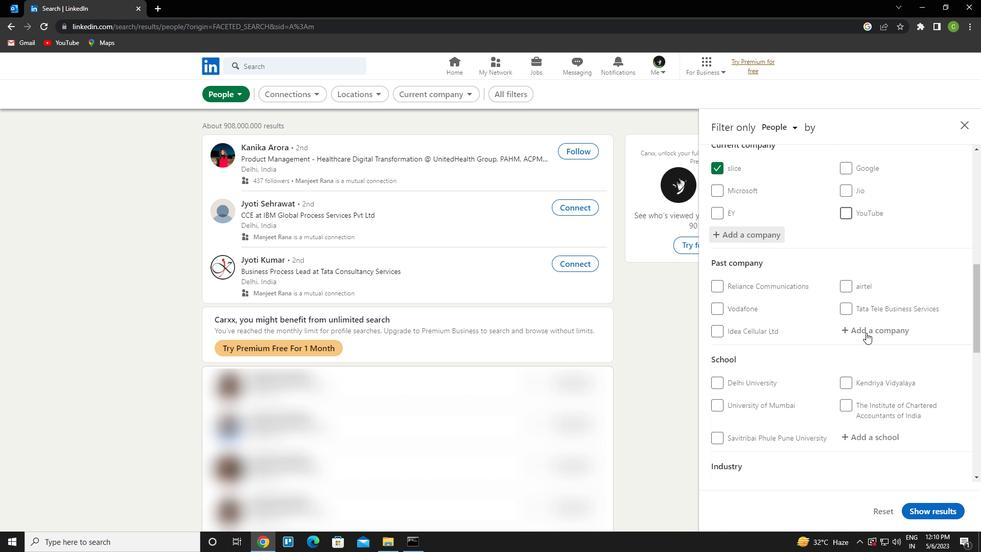
Action: Mouse moved to (894, 306)
Screenshot: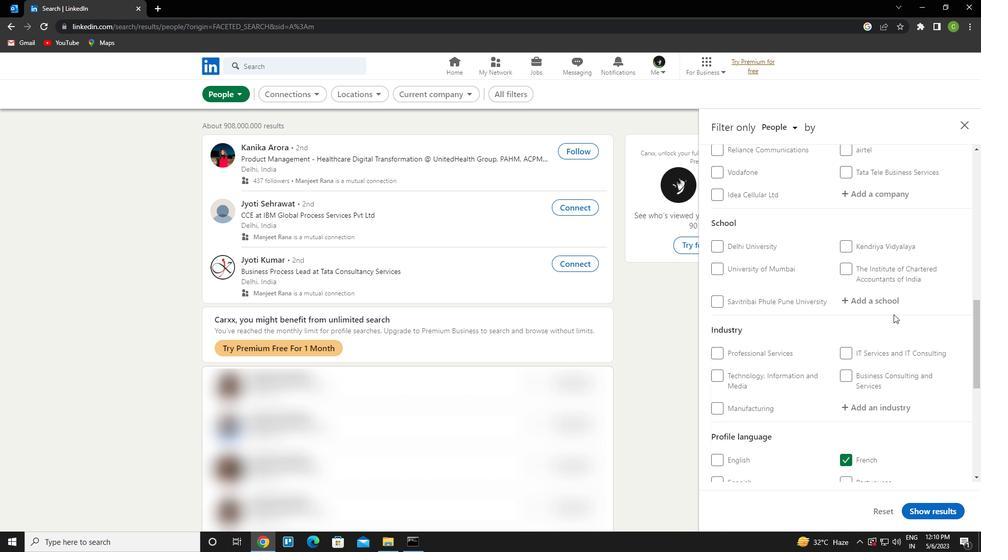 
Action: Mouse pressed left at (894, 306)
Screenshot: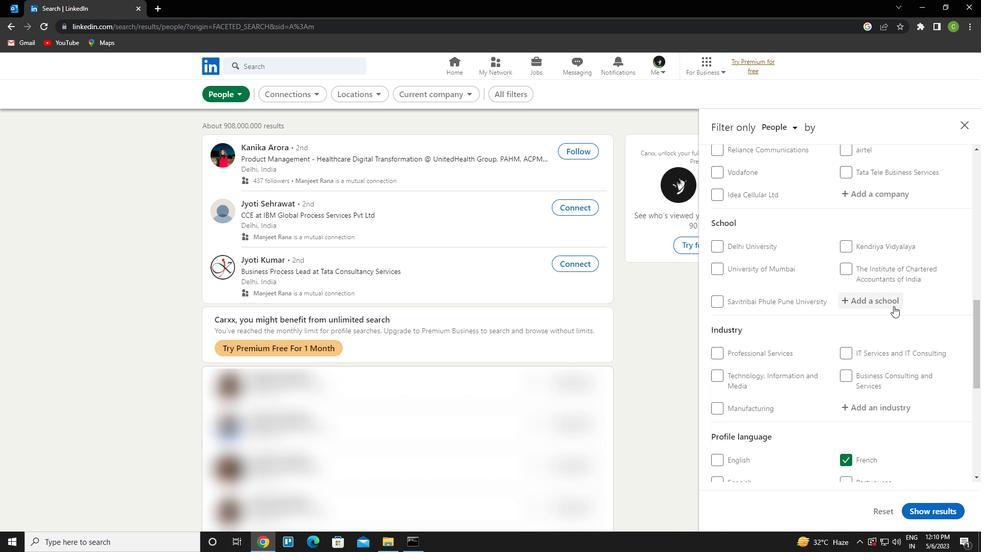 
Action: Key pressed <Key.caps_lock>d<Key.caps_lock>on<Key.space><Key.caps_lock>b<Key.caps_lock>oscocollege<Key.left><Key.left><Key.left><Key.left><Key.left><Key.left><Key.left><Key.space><Key.down><Key.down><Key.enter>
Screenshot: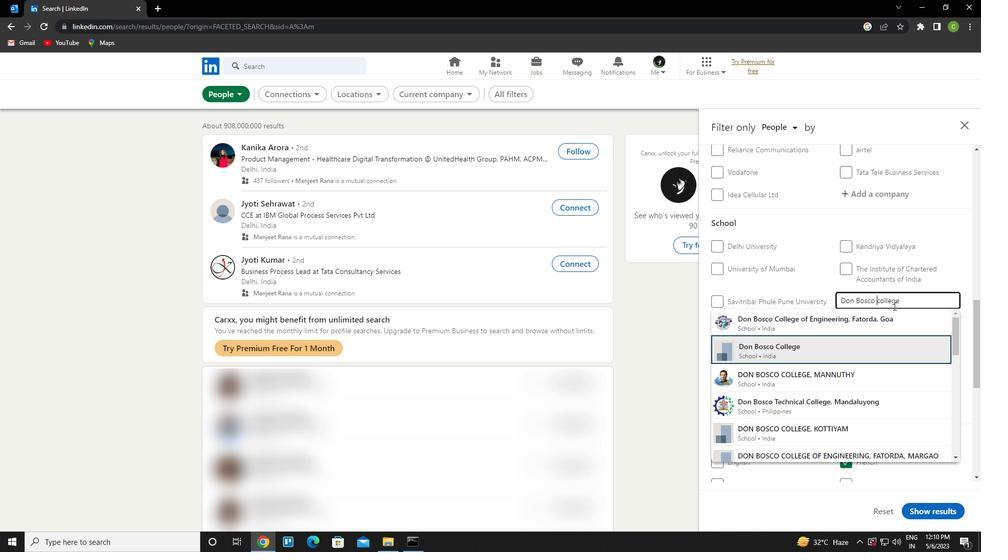 
Action: Mouse scrolled (894, 305) with delta (0, 0)
Screenshot: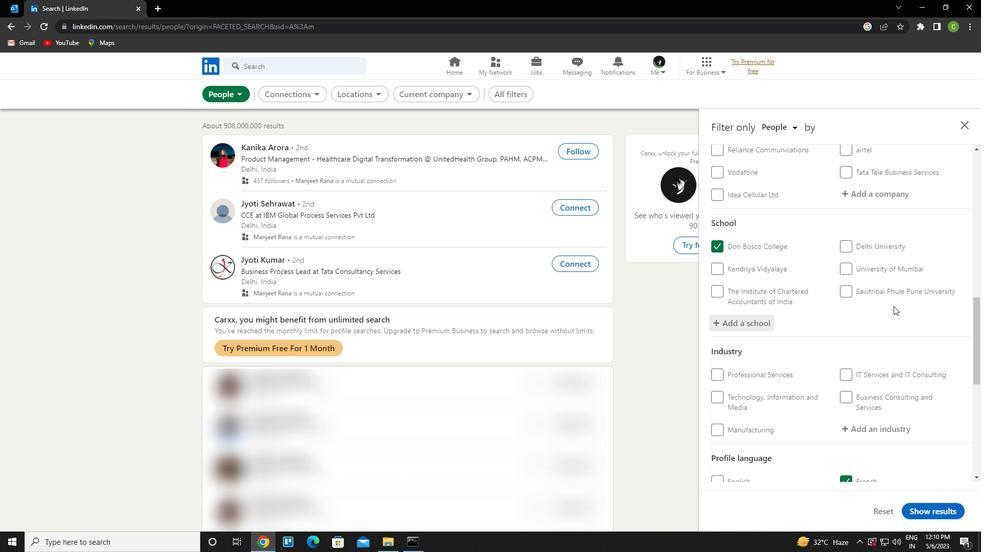 
Action: Mouse scrolled (894, 305) with delta (0, 0)
Screenshot: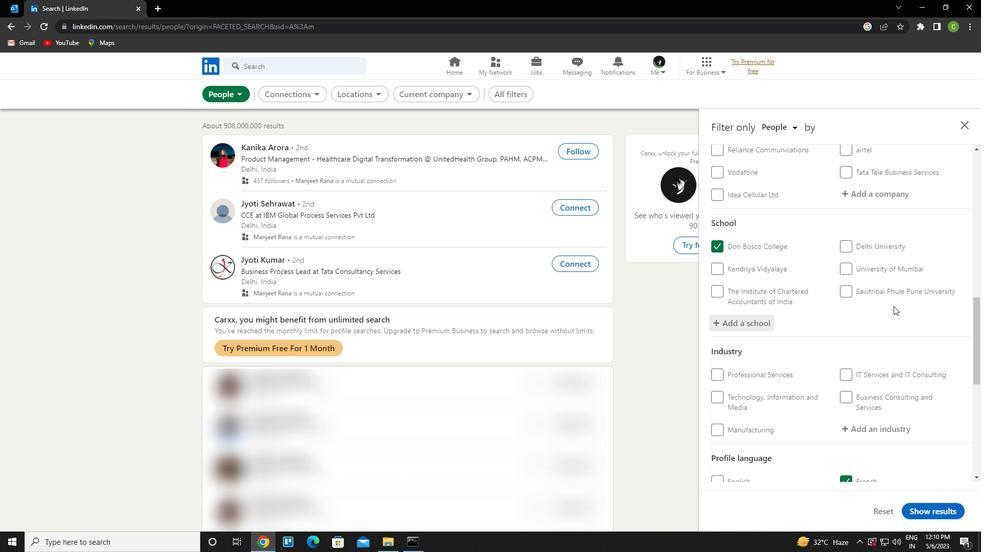 
Action: Mouse moved to (894, 305)
Screenshot: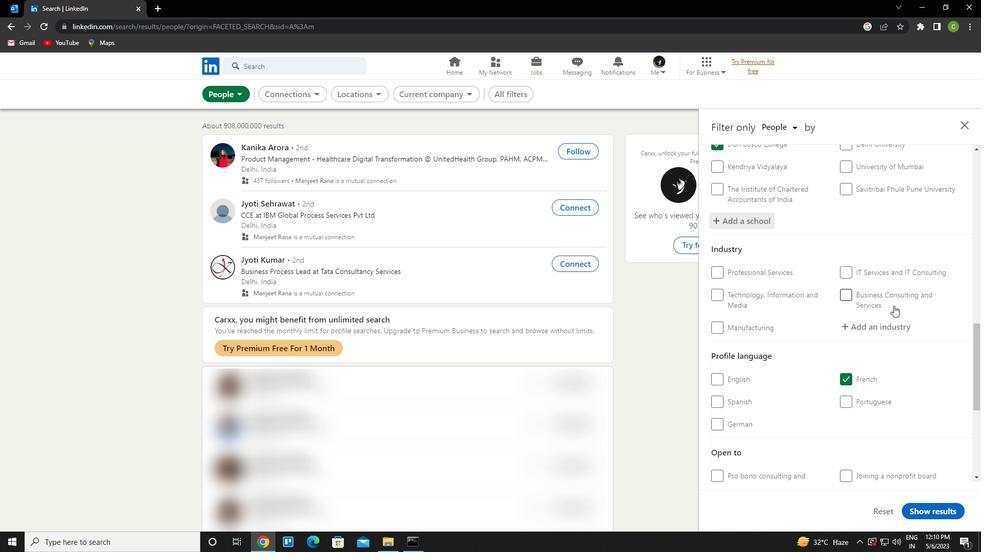 
Action: Mouse scrolled (894, 305) with delta (0, 0)
Screenshot: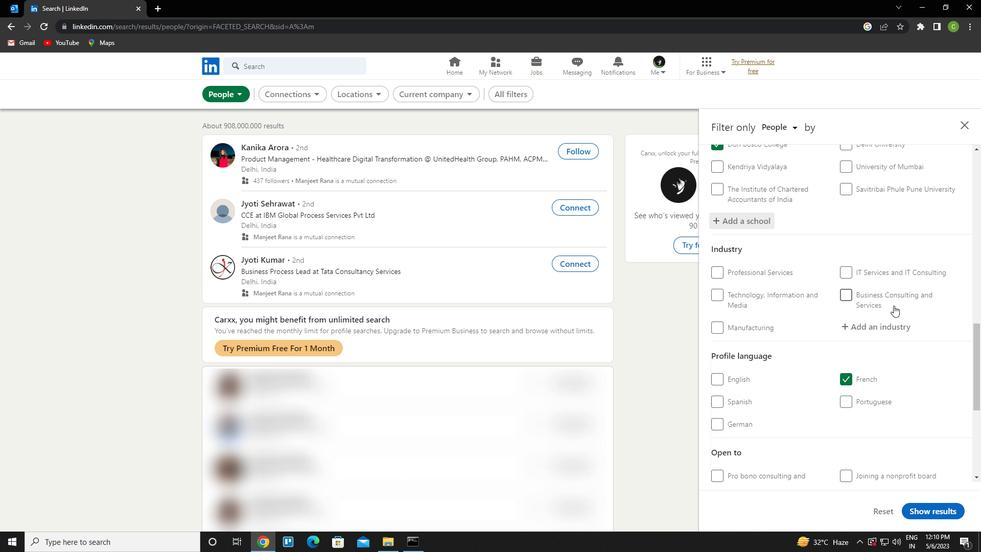 
Action: Mouse moved to (893, 305)
Screenshot: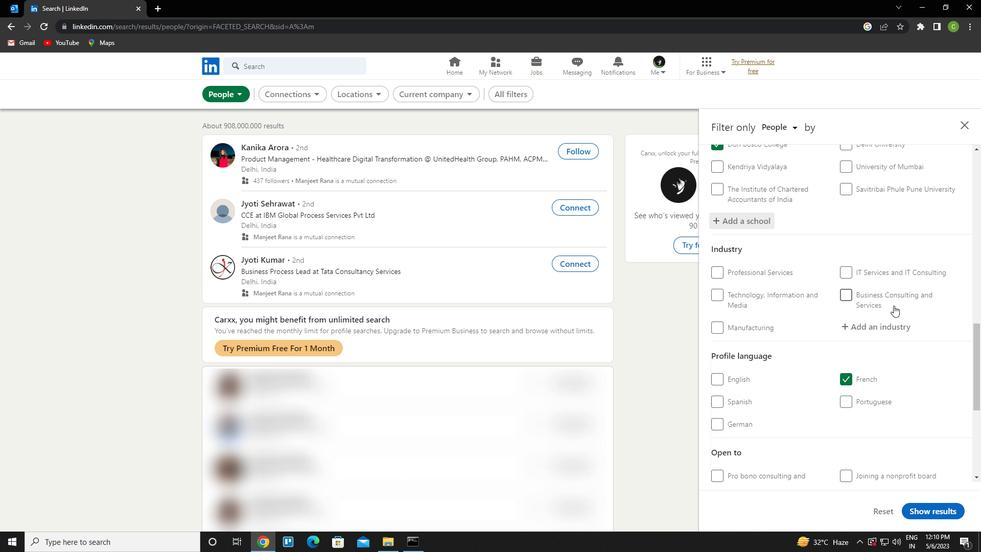 
Action: Mouse scrolled (893, 305) with delta (0, 0)
Screenshot: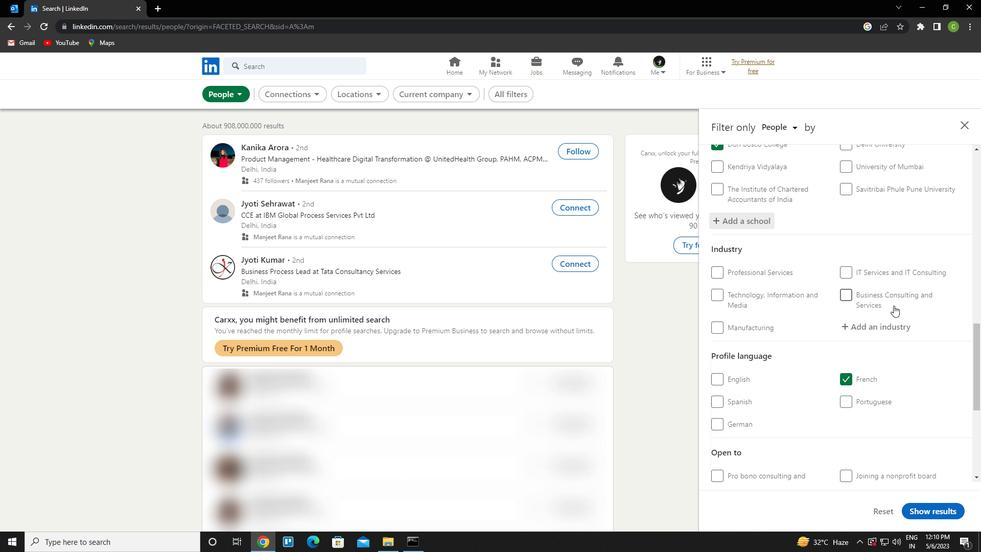 
Action: Mouse moved to (893, 305)
Screenshot: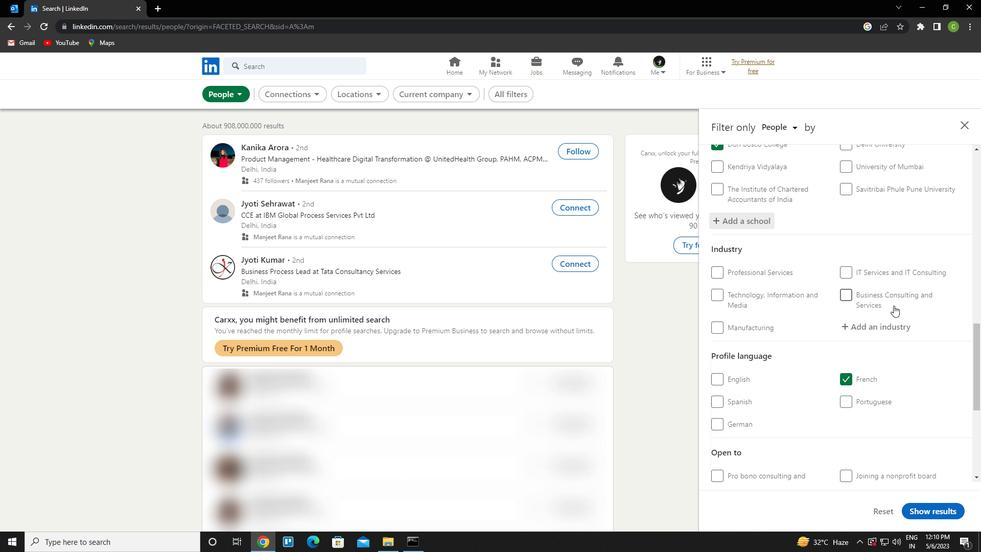 
Action: Mouse scrolled (893, 305) with delta (0, 0)
Screenshot: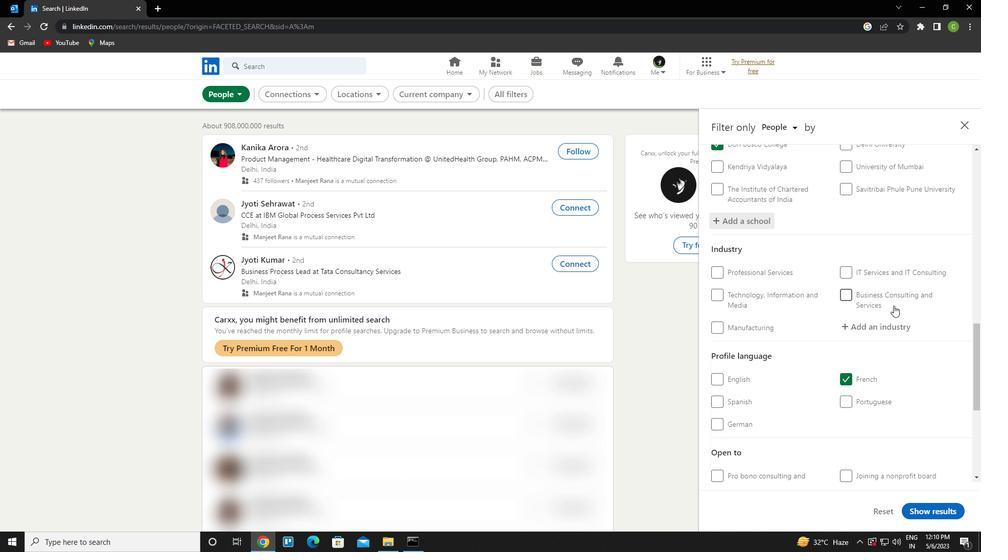 
Action: Mouse moved to (862, 368)
Screenshot: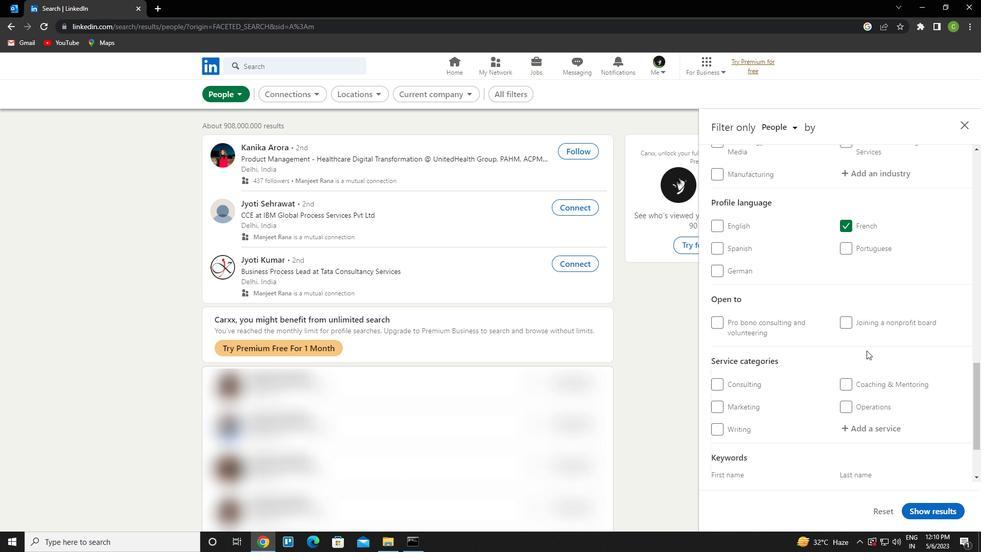 
Action: Mouse scrolled (862, 367) with delta (0, 0)
Screenshot: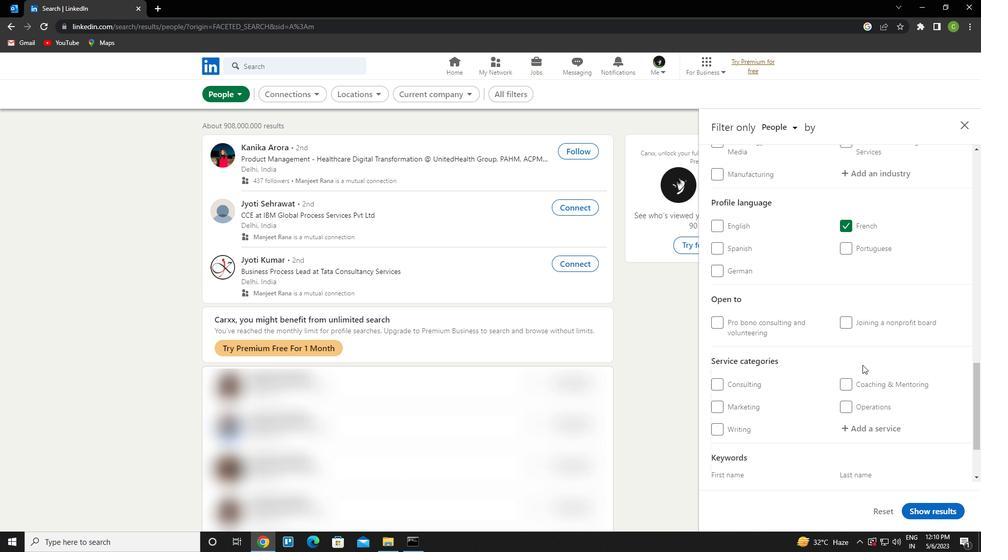 
Action: Mouse moved to (860, 335)
Screenshot: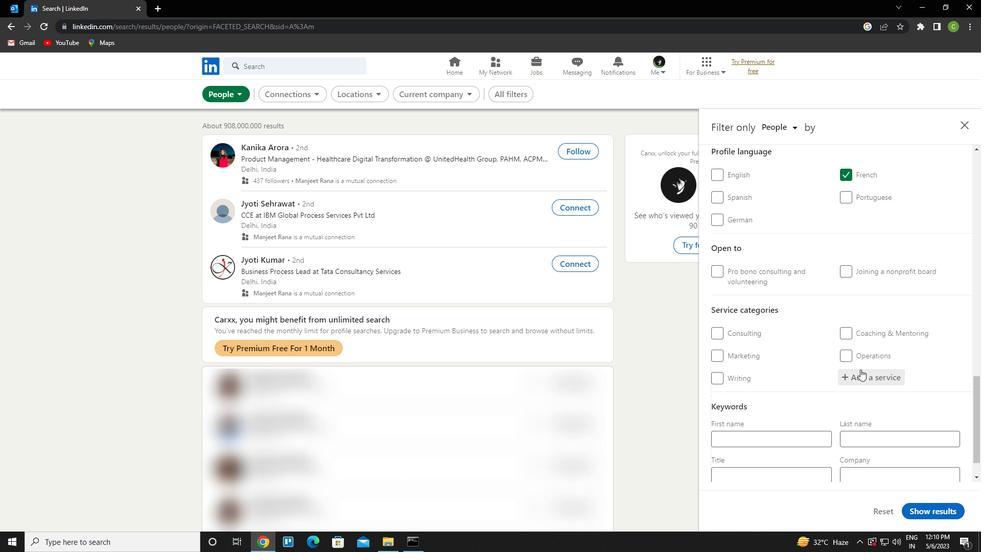 
Action: Mouse scrolled (860, 335) with delta (0, 0)
Screenshot: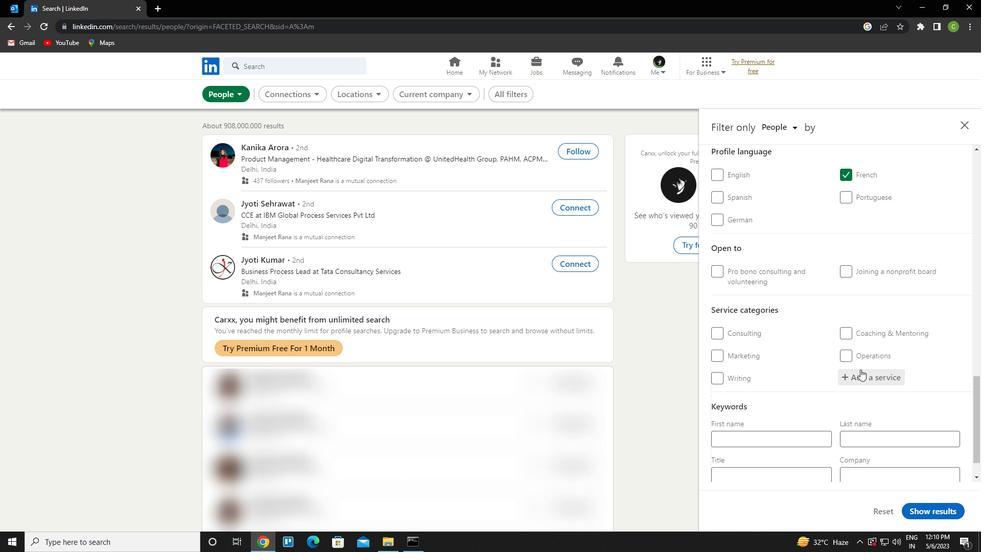 
Action: Mouse scrolled (860, 335) with delta (0, 0)
Screenshot: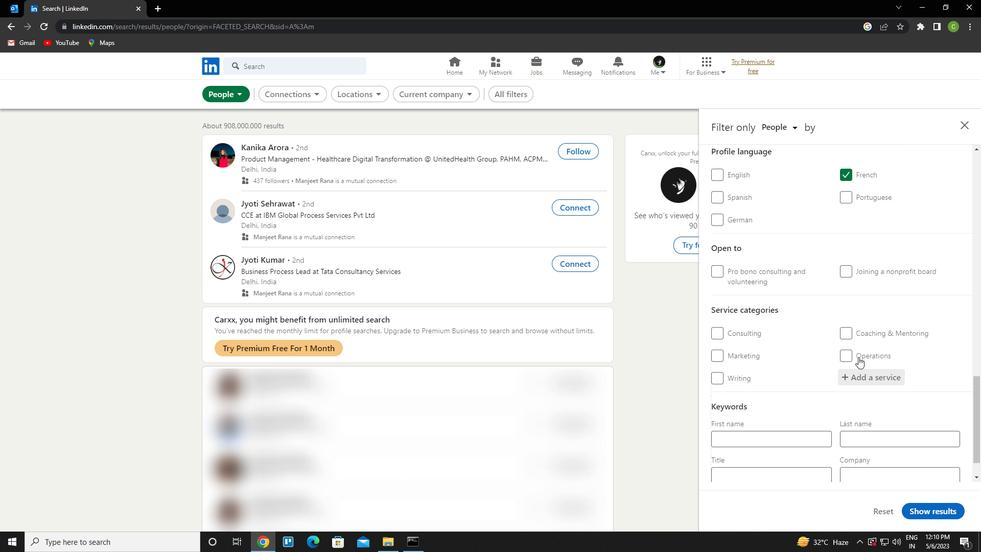 
Action: Mouse scrolled (860, 335) with delta (0, 0)
Screenshot: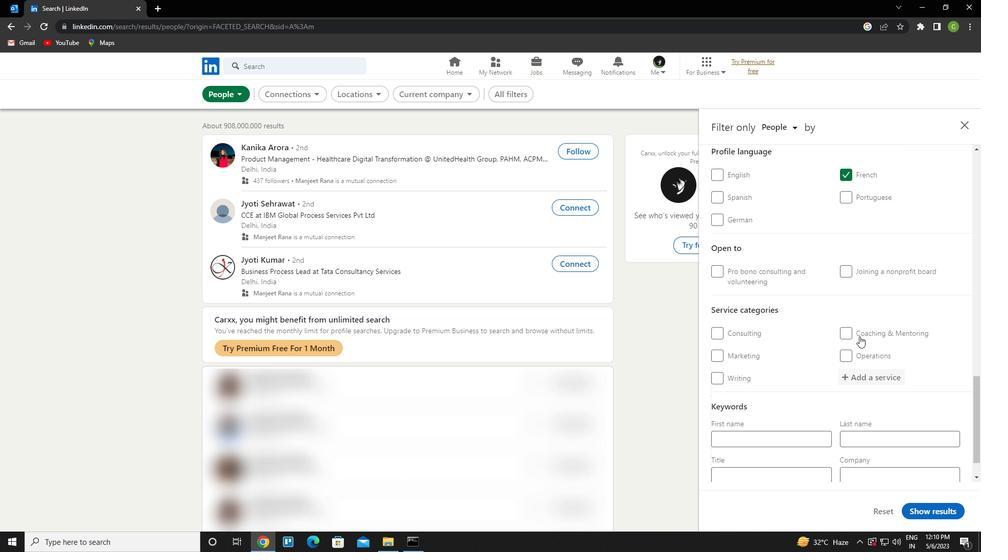 
Action: Mouse moved to (872, 274)
Screenshot: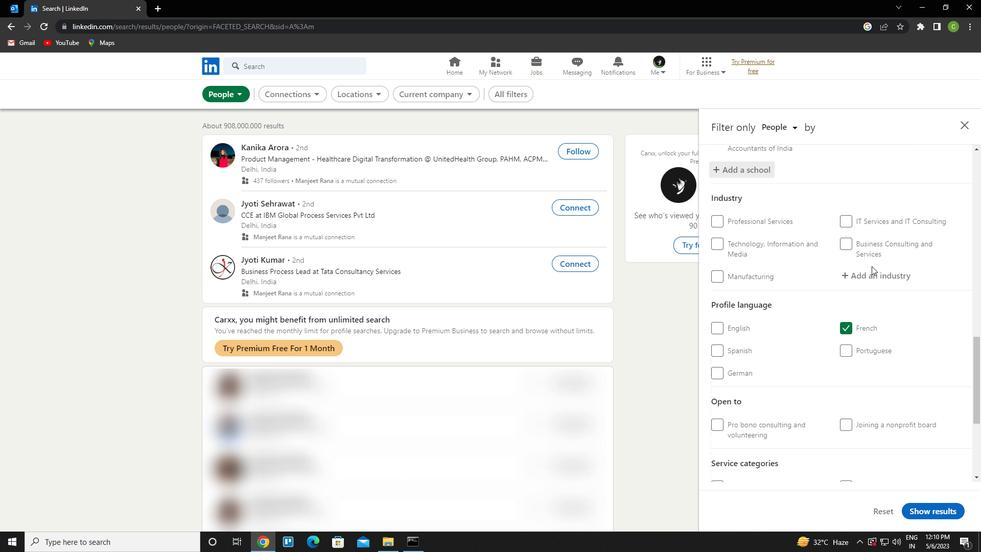 
Action: Mouse pressed left at (872, 274)
Screenshot: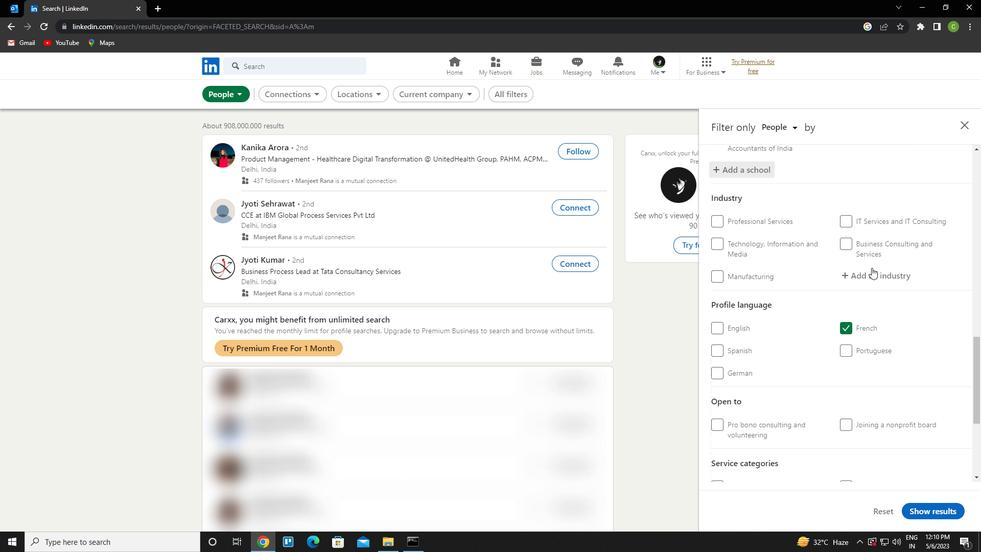 
Action: Key pressed <Key.caps_lock>ctrl+H<Key.caps_lock>ospita<Key.down><Key.down><Key.enter>
Screenshot: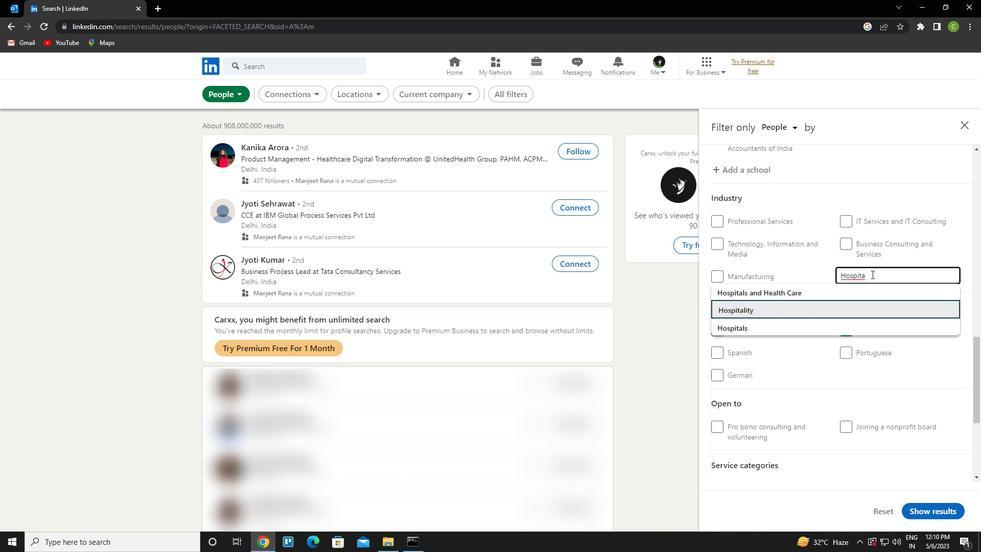 
Action: Mouse scrolled (872, 274) with delta (0, 0)
Screenshot: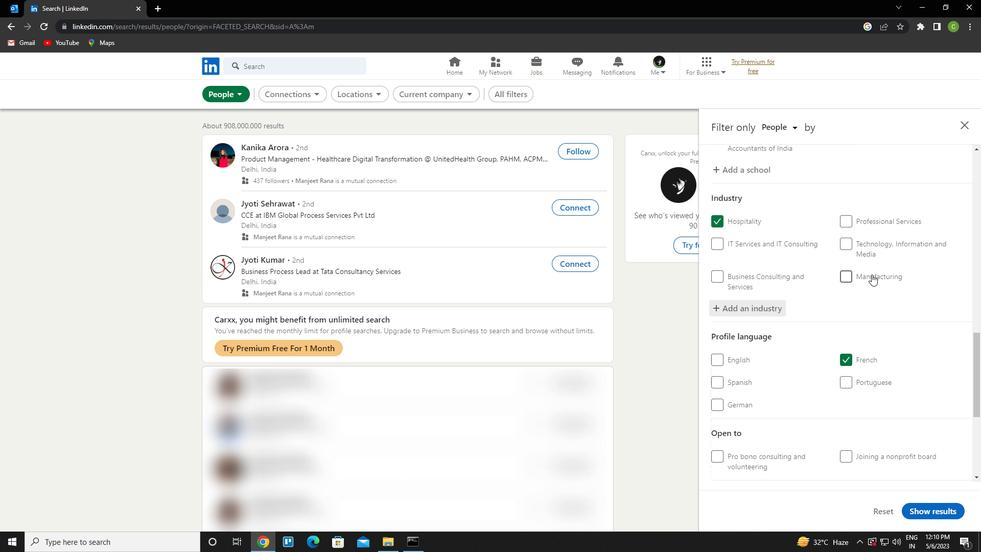 
Action: Mouse scrolled (872, 274) with delta (0, 0)
Screenshot: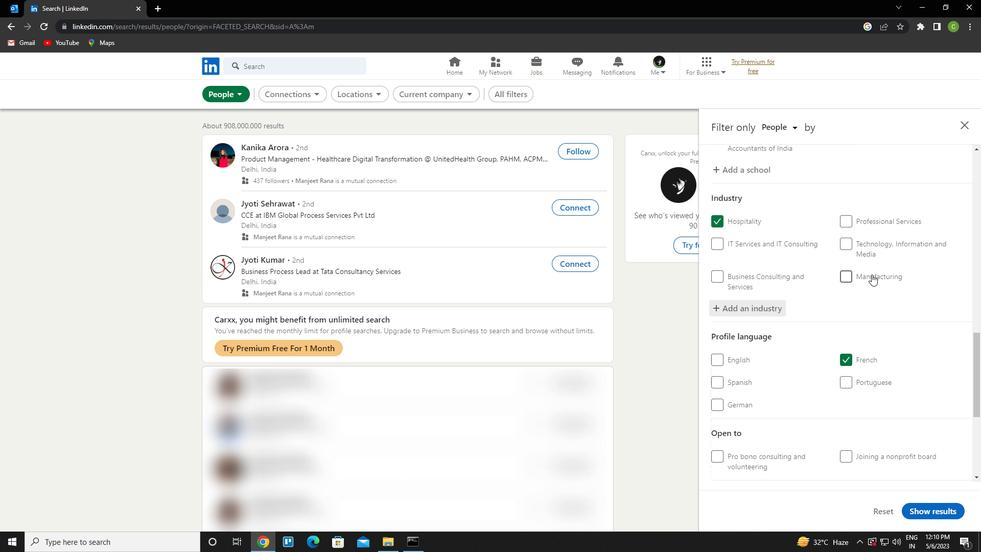 
Action: Mouse scrolled (872, 274) with delta (0, 0)
Screenshot: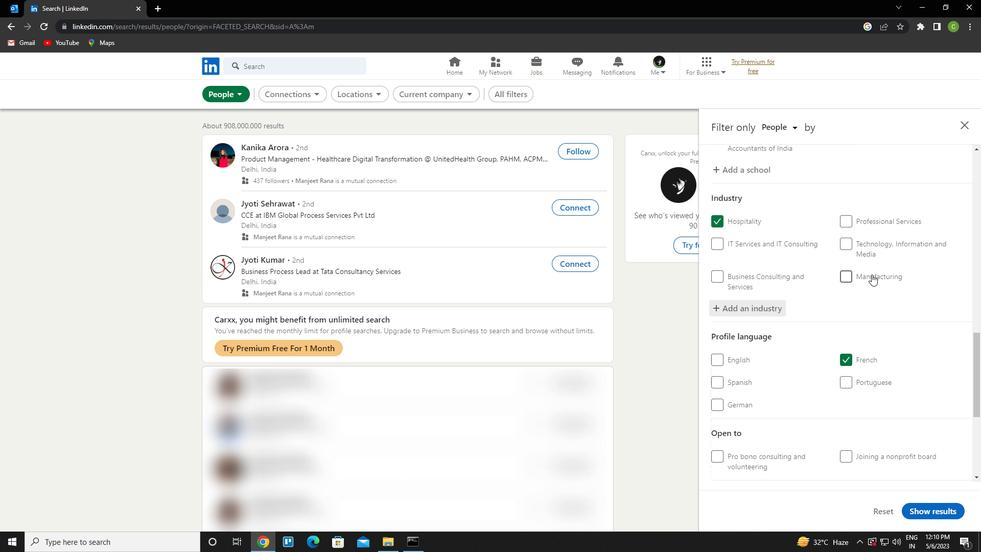 
Action: Mouse scrolled (872, 274) with delta (0, 0)
Screenshot: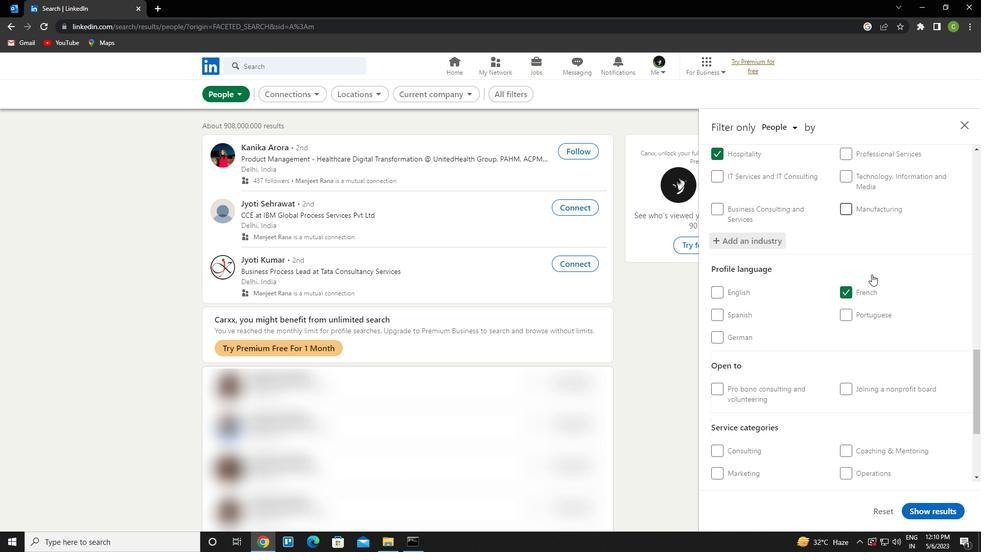 
Action: Mouse scrolled (872, 274) with delta (0, 0)
Screenshot: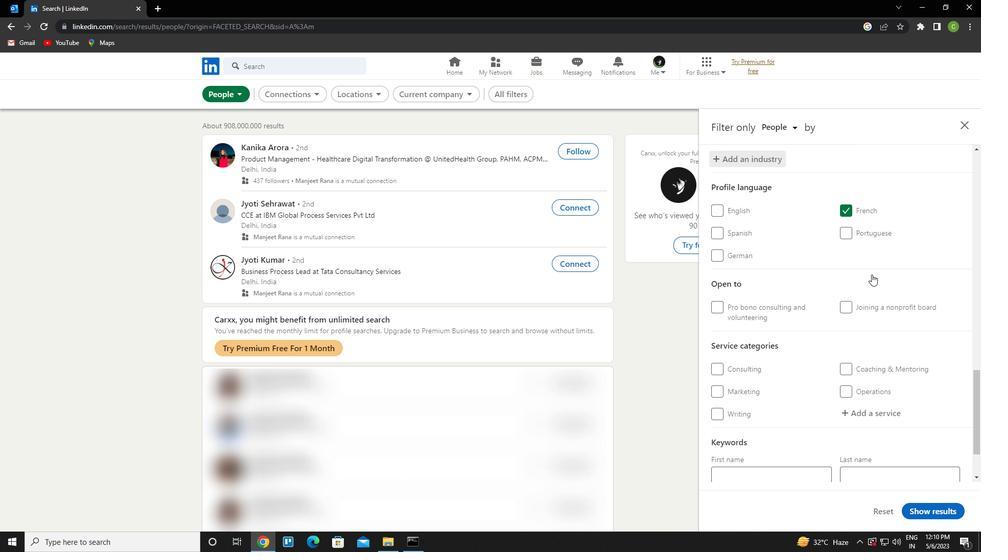 
Action: Mouse moved to (867, 337)
Screenshot: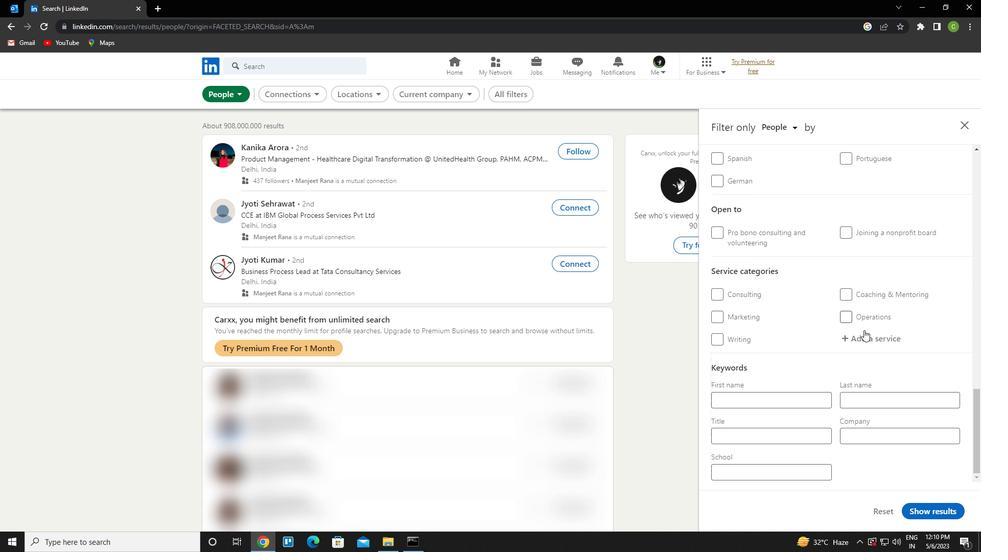 
Action: Mouse pressed left at (867, 337)
Screenshot: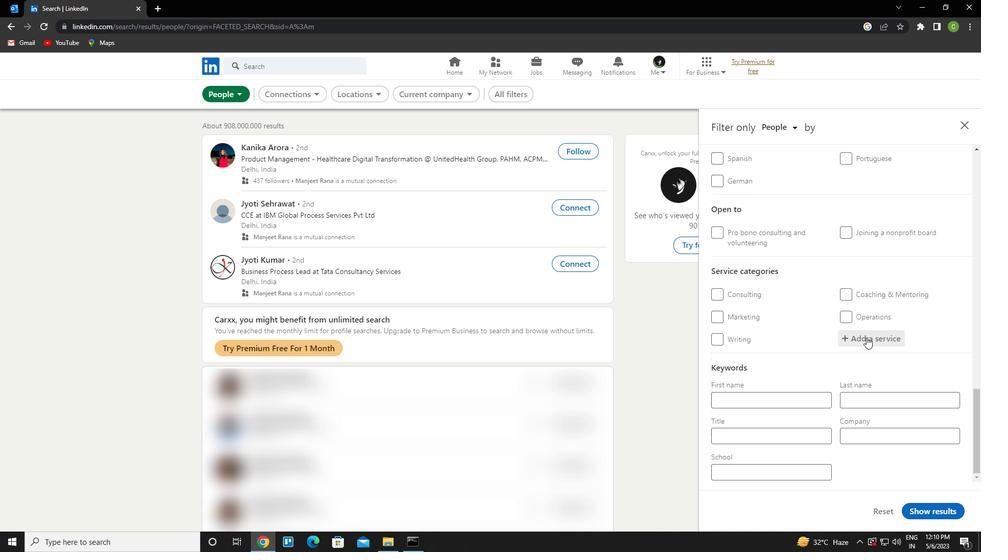 
Action: Key pressed <Key.caps_lock>t<Key.caps_lock>yping<Key.down><Key.enter>
Screenshot: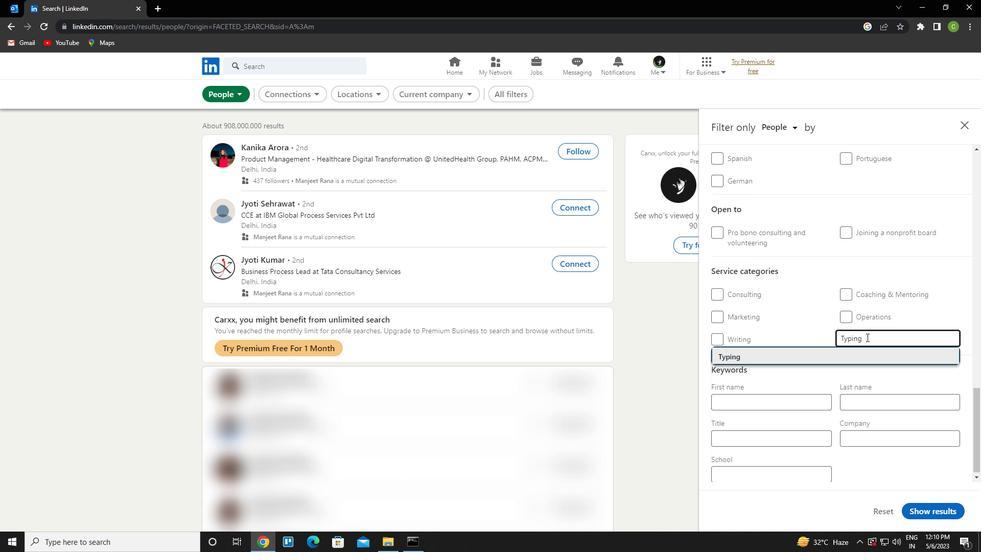 
Action: Mouse scrolled (867, 336) with delta (0, 0)
Screenshot: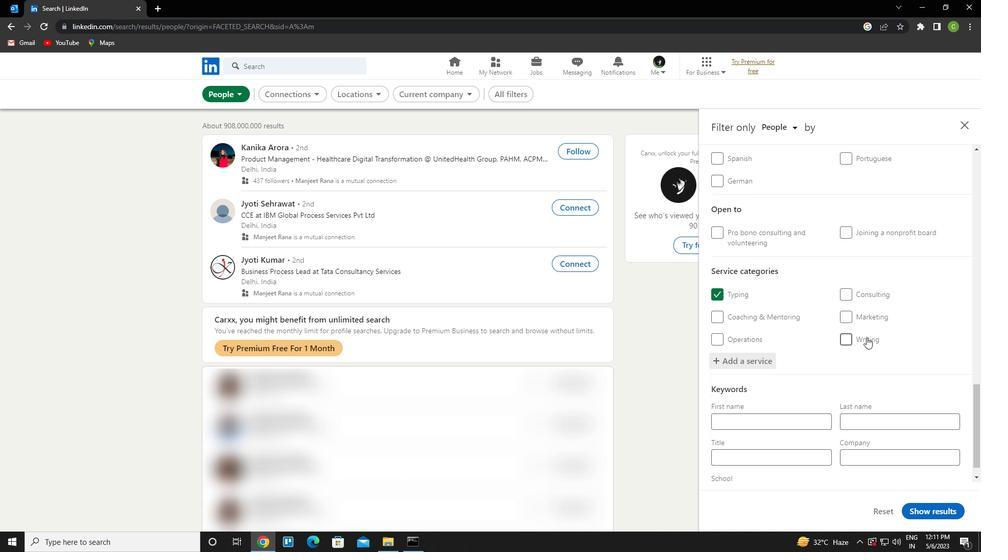 
Action: Mouse scrolled (867, 336) with delta (0, 0)
Screenshot: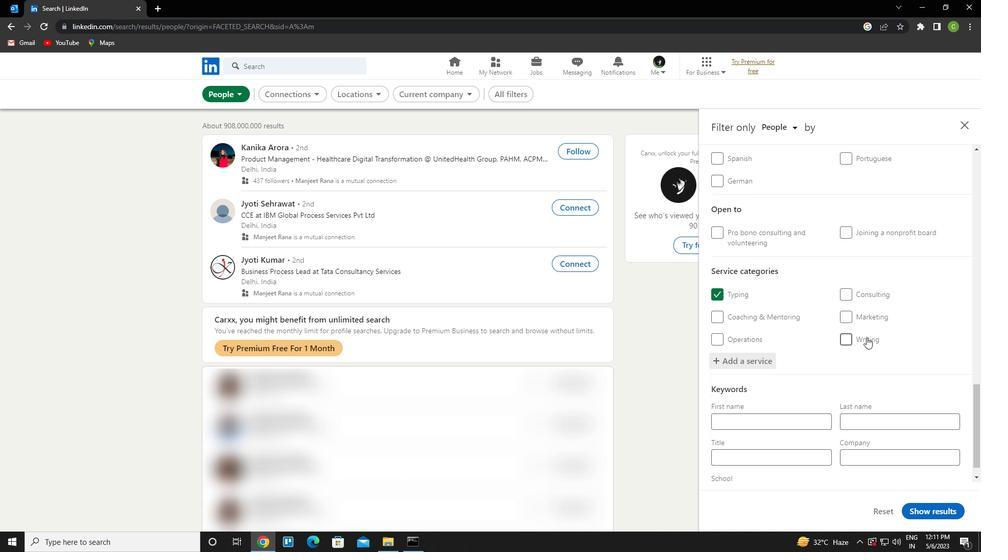 
Action: Mouse scrolled (867, 336) with delta (0, 0)
Screenshot: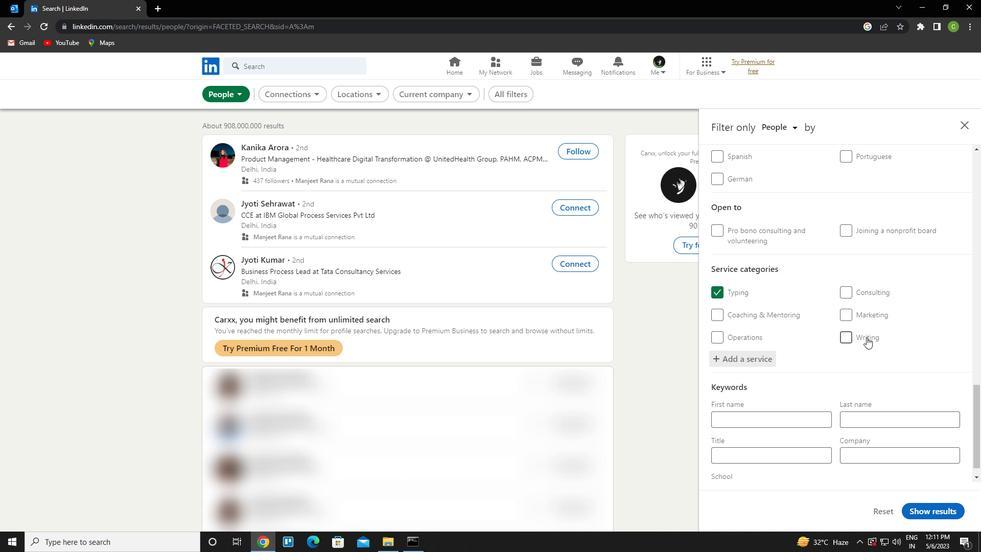 
Action: Mouse scrolled (867, 336) with delta (0, 0)
Screenshot: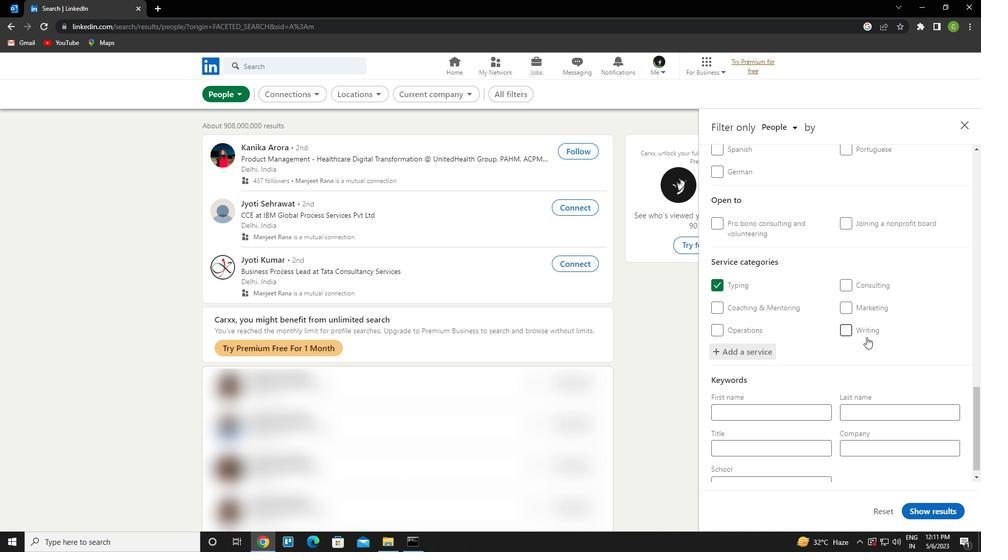 
Action: Mouse moved to (793, 436)
Screenshot: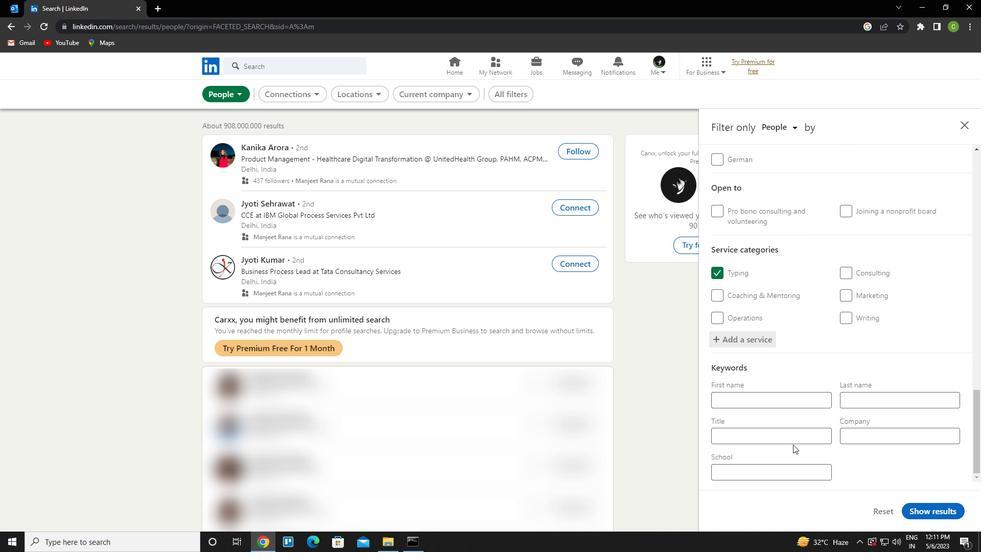 
Action: Mouse pressed left at (793, 436)
Screenshot: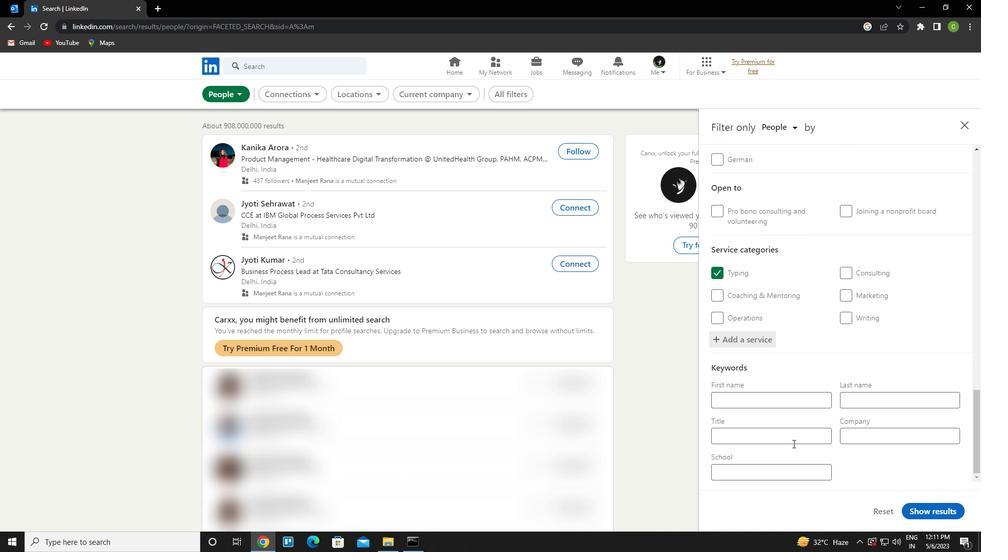 
Action: Key pressed <Key.caps_lock>l<Key.caps_lock>andscapeing<Key.space><Key.caps_lock>a<Key.caps_lock>ssistant
Screenshot: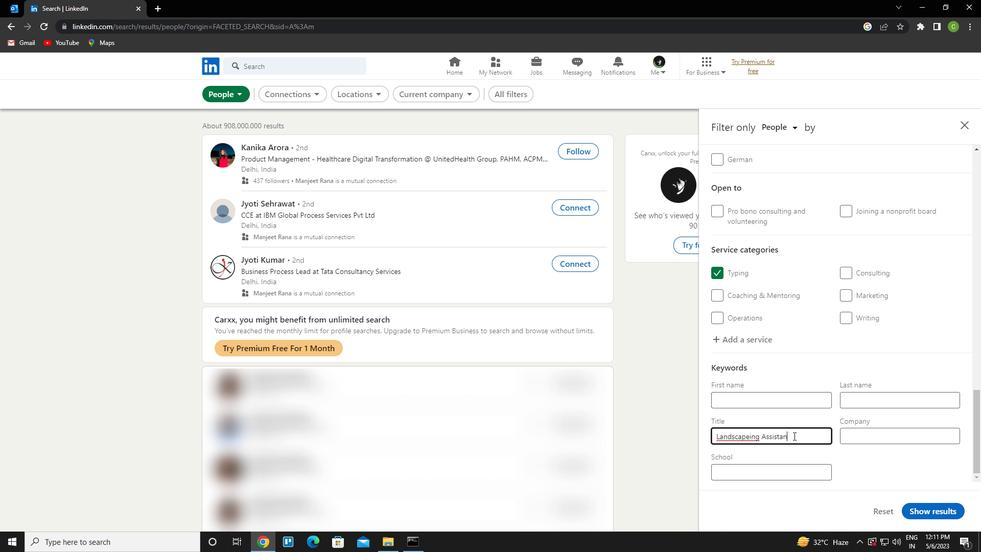 
Action: Mouse moved to (749, 437)
Screenshot: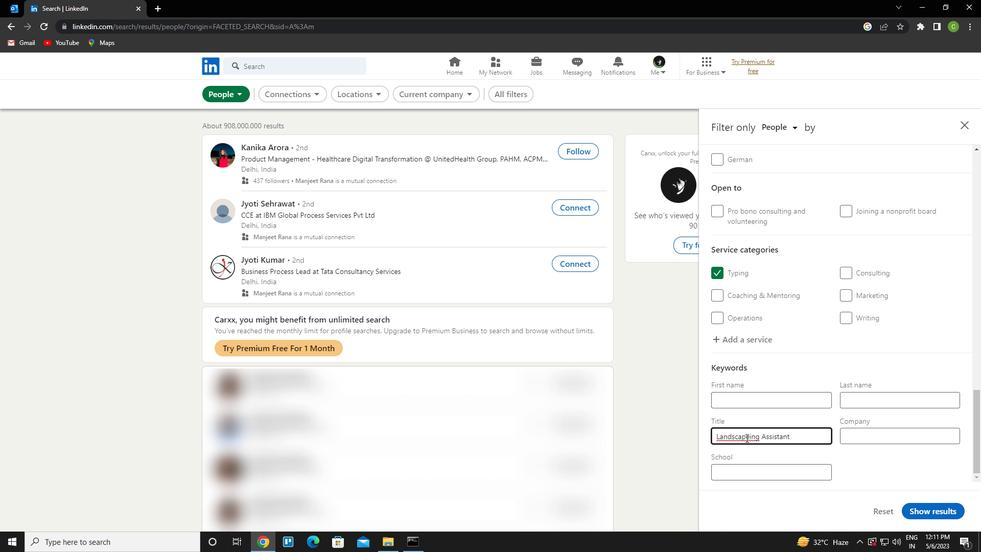 
Action: Mouse pressed left at (749, 437)
Screenshot: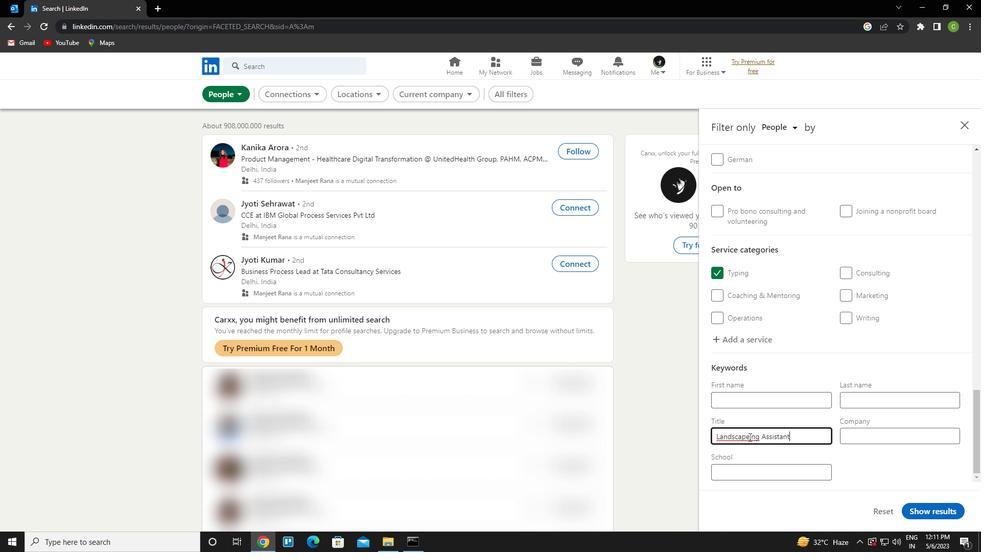 
Action: Key pressed <Key.backspace>
Screenshot: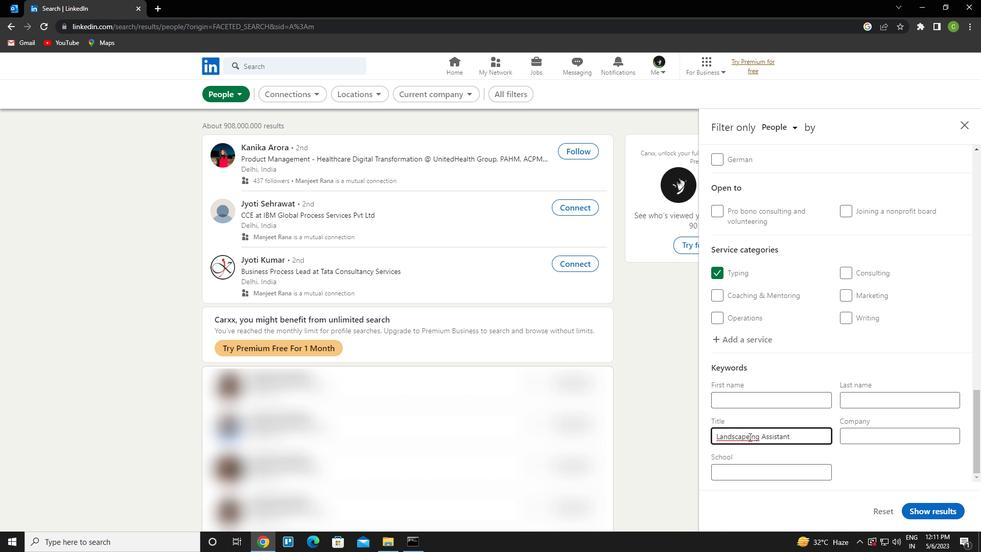 
Action: Mouse moved to (932, 508)
Screenshot: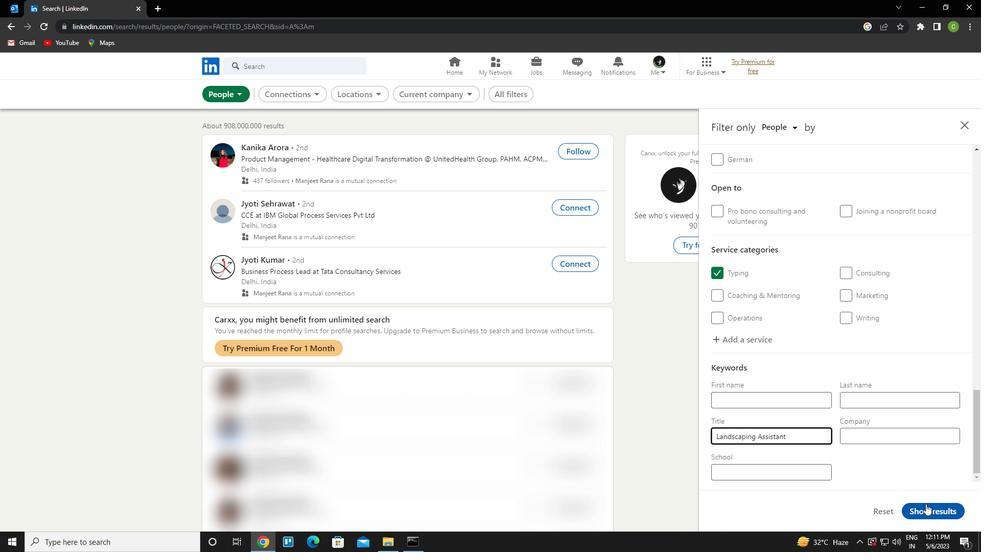 
Action: Mouse pressed left at (932, 508)
Screenshot: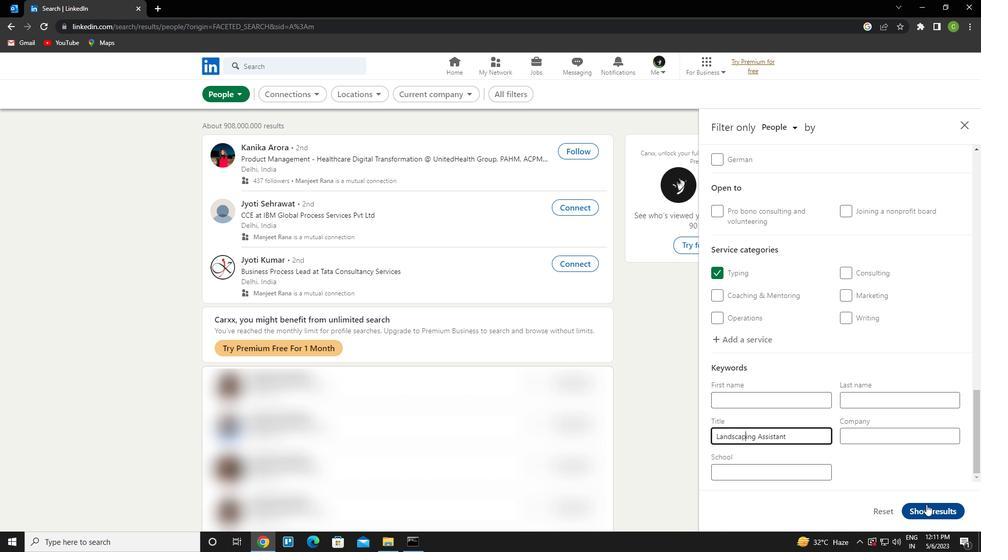 
Action: Mouse moved to (507, 458)
Screenshot: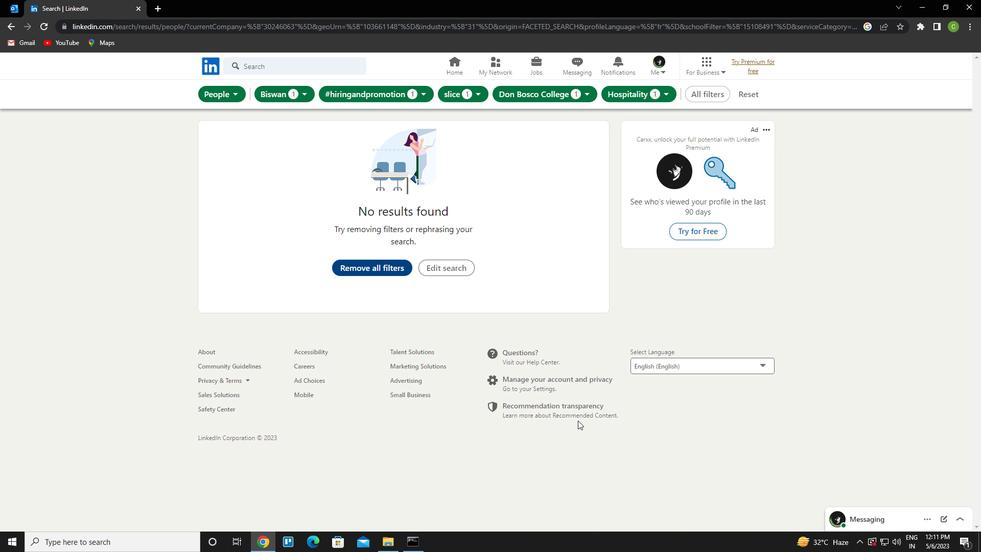
